 Task: Open Card Social Media Campaign Execution in Board Content Marketing Strategies to Workspace Copywriting and Editing and add a team member Softage.1@softage.net, a label Orange, a checklist Machine Learning, an attachment from Trello, a color Orange and finally, add a card description 'Brainstorm new marketing campaign ideas' and a comment 'This task requires us to be proactive and take ownership of our work, ensuring that we are making progress towards our goals.'. Add a start date 'Jan 01, 1900' with a due date 'Jan 08, 1900'
Action: Mouse moved to (280, 160)
Screenshot: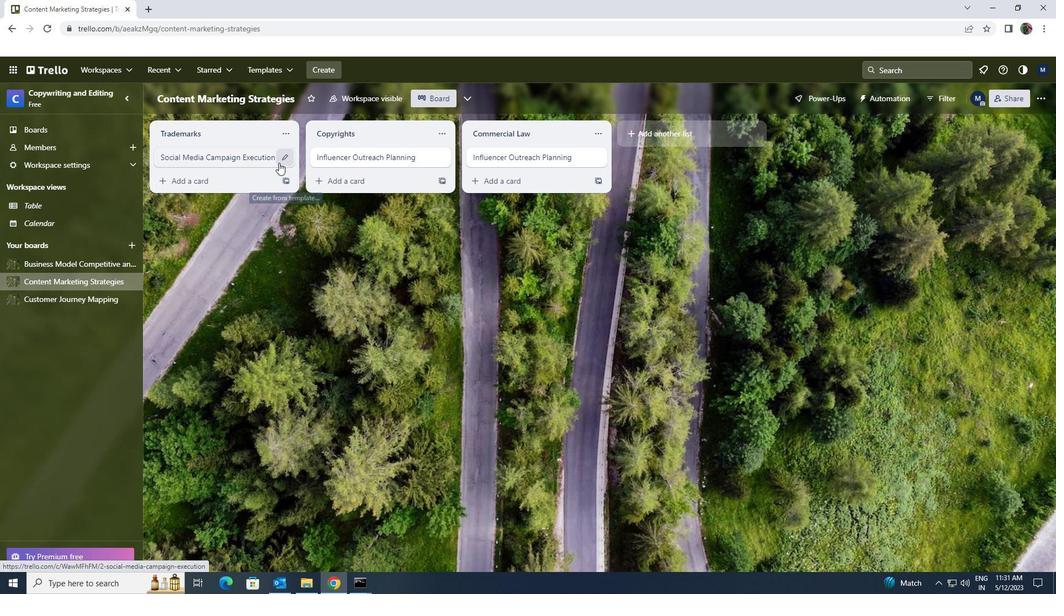 
Action: Mouse pressed left at (280, 160)
Screenshot: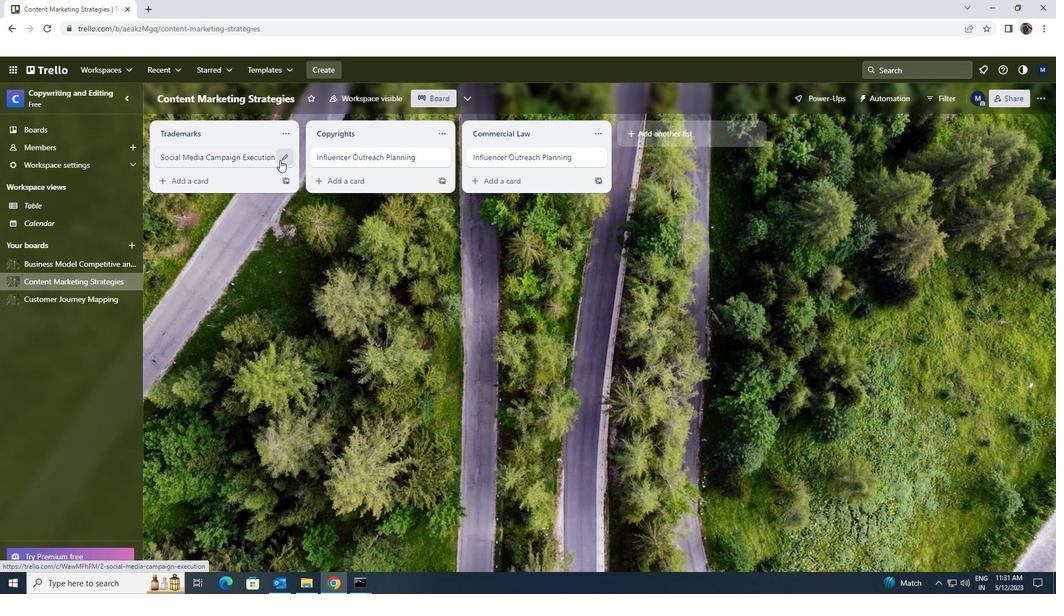 
Action: Mouse moved to (332, 158)
Screenshot: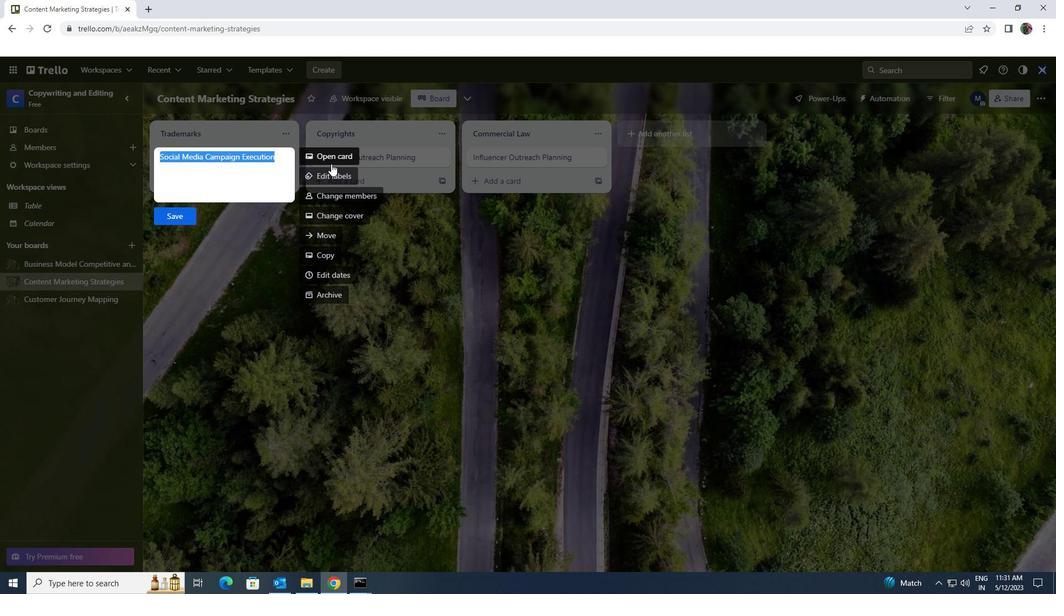 
Action: Mouse pressed left at (332, 158)
Screenshot: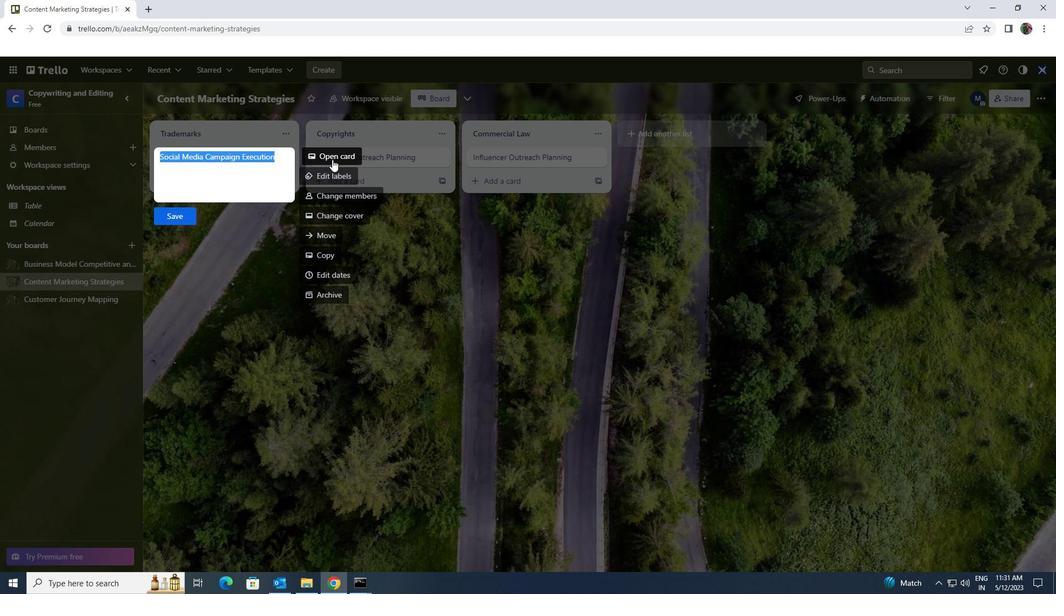 
Action: Mouse moved to (332, 156)
Screenshot: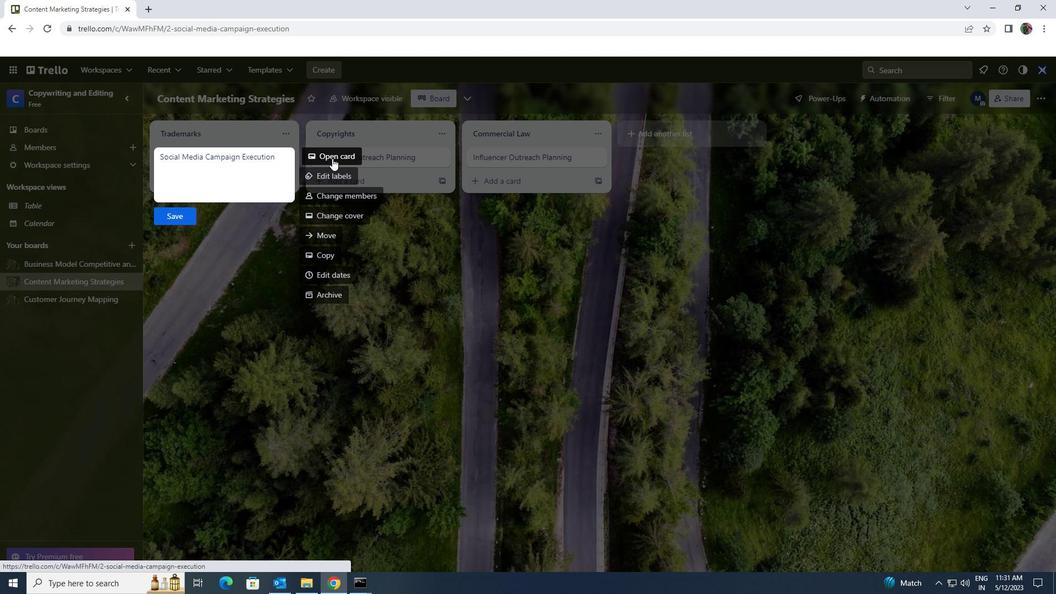 
Action: Mouse pressed left at (332, 156)
Screenshot: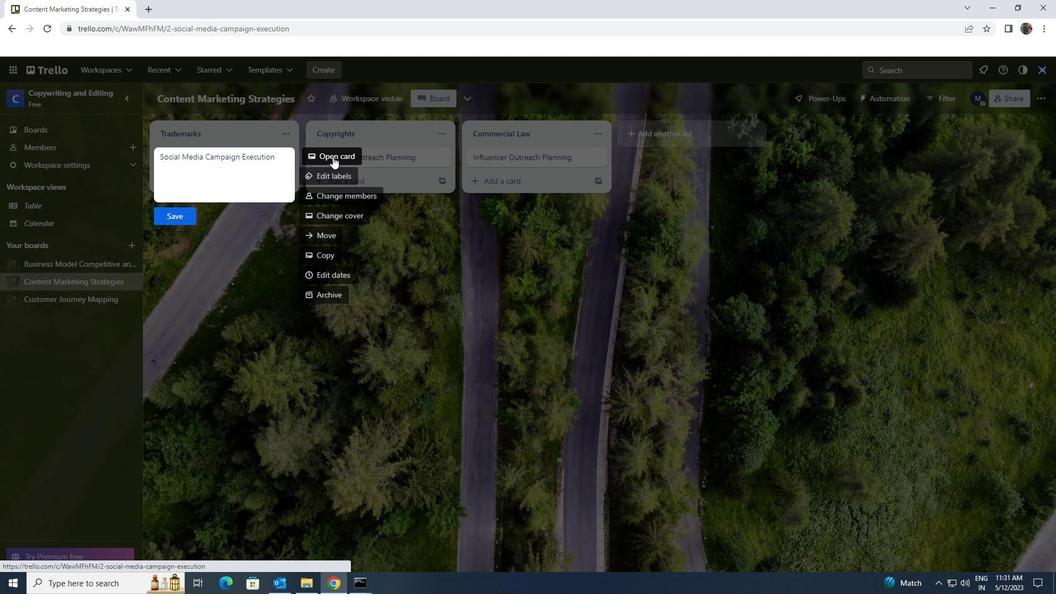 
Action: Mouse moved to (697, 151)
Screenshot: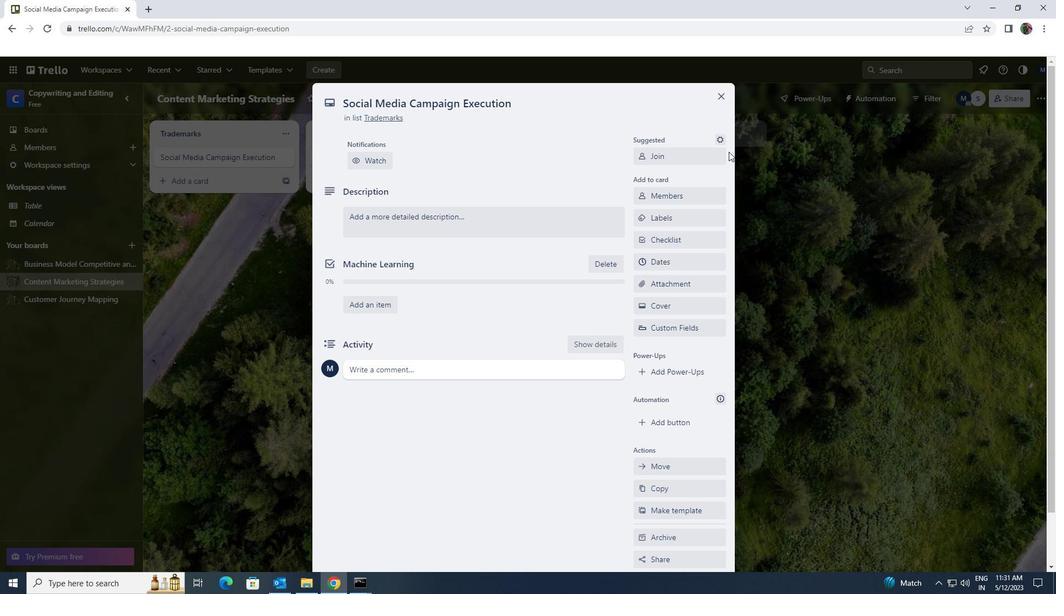 
Action: Mouse pressed left at (697, 151)
Screenshot: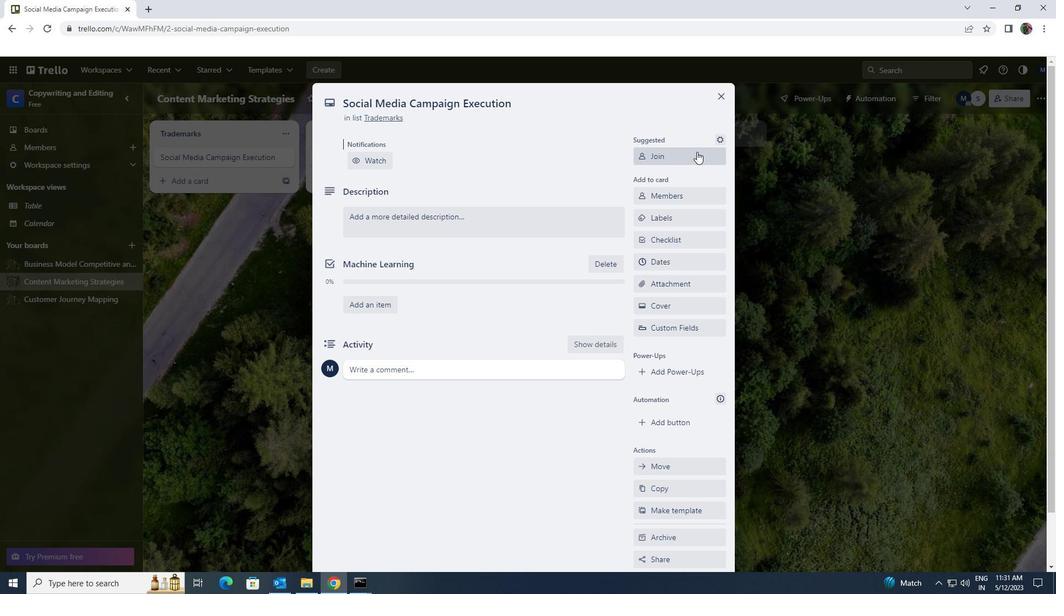 
Action: Mouse moved to (695, 155)
Screenshot: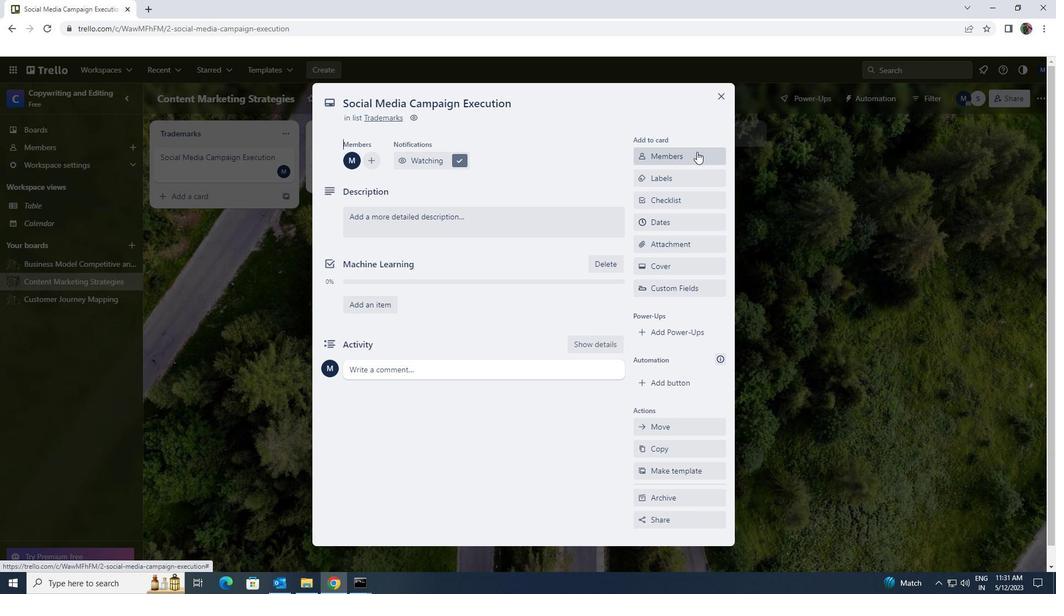 
Action: Mouse pressed left at (695, 155)
Screenshot: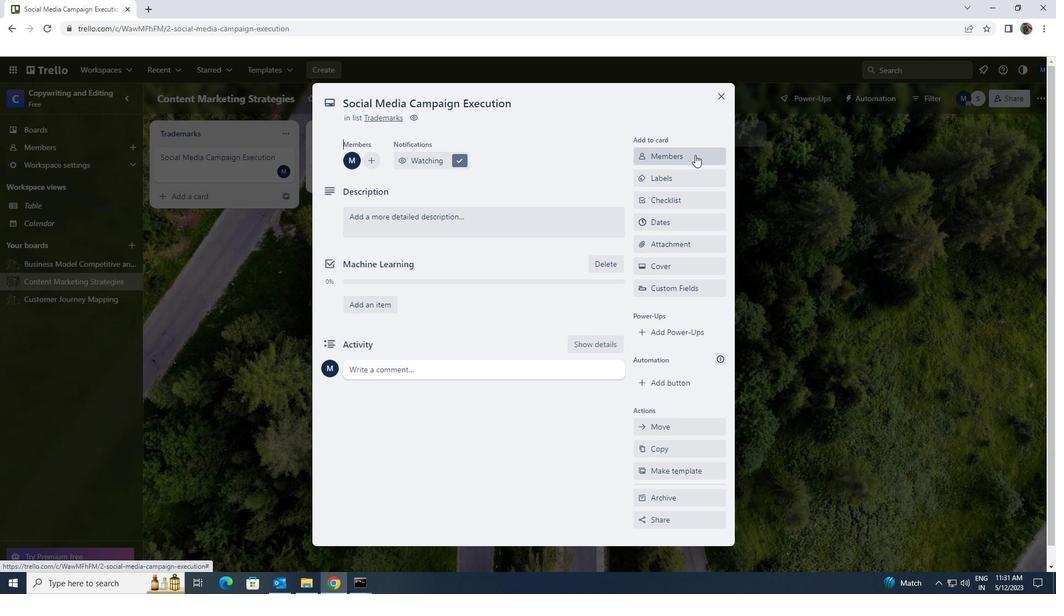 
Action: Key pressed softage.1<Key.shift>@SOFTAGE.NET
Screenshot: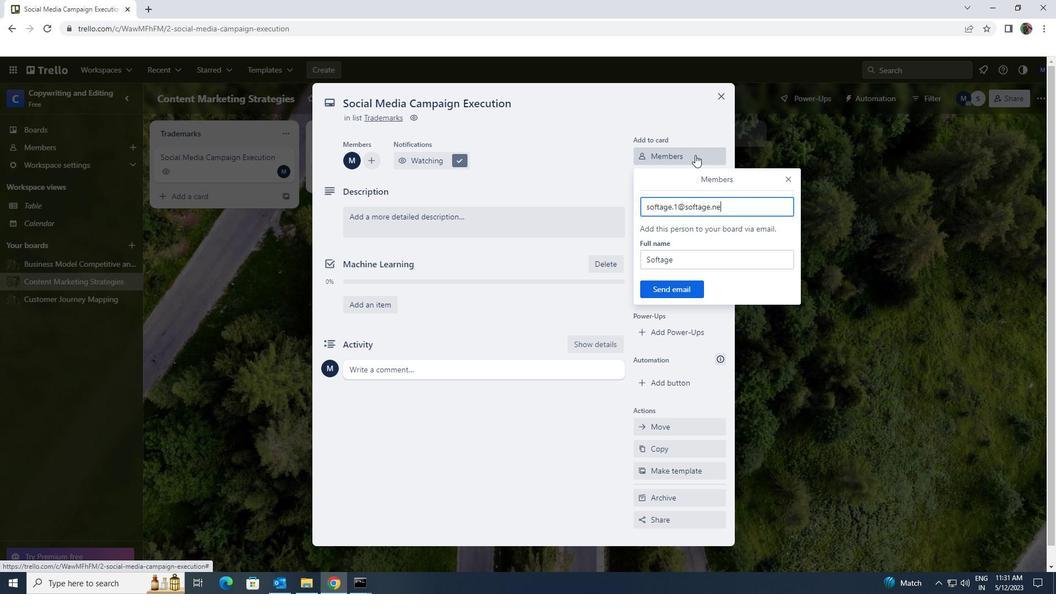 
Action: Mouse moved to (684, 289)
Screenshot: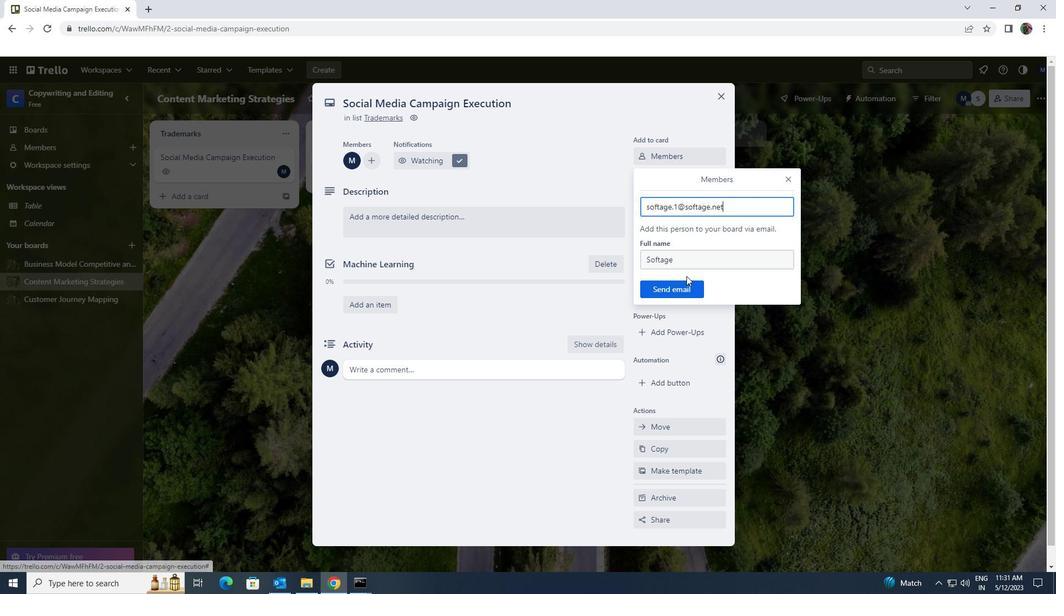 
Action: Mouse pressed left at (684, 289)
Screenshot: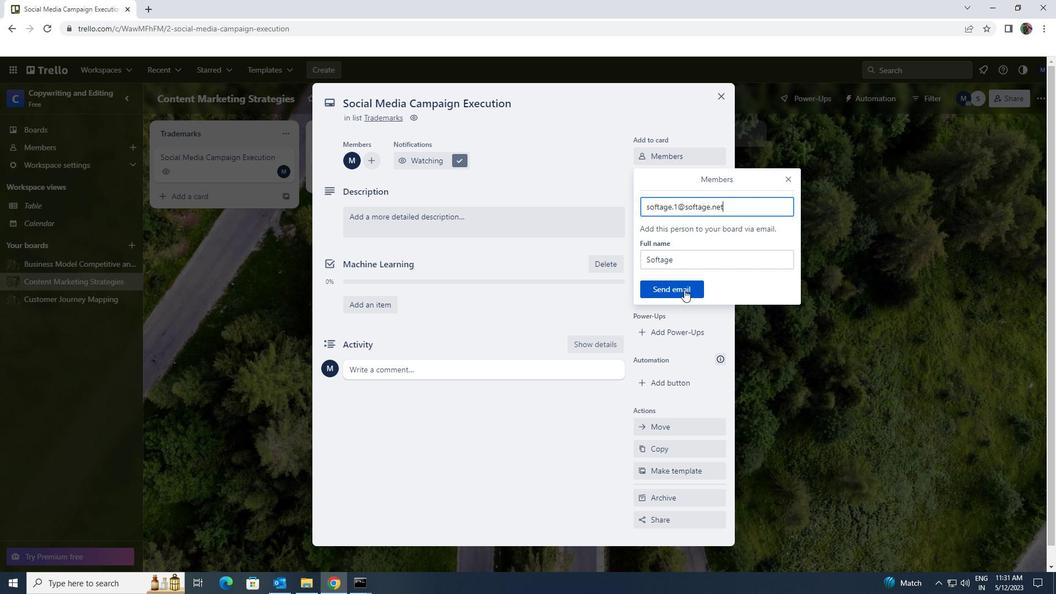
Action: Mouse moved to (693, 176)
Screenshot: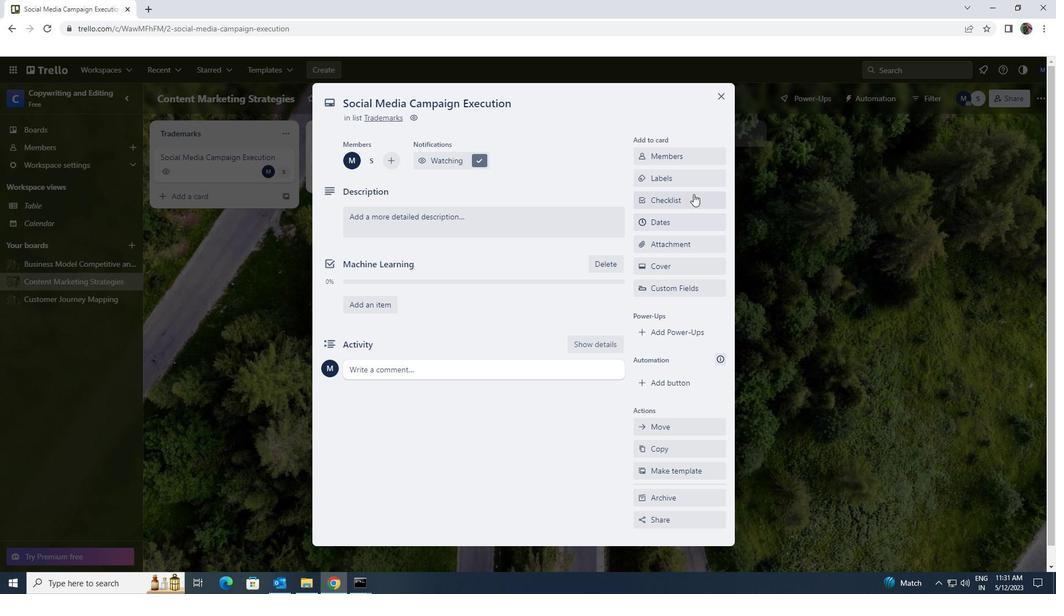 
Action: Mouse pressed left at (693, 176)
Screenshot: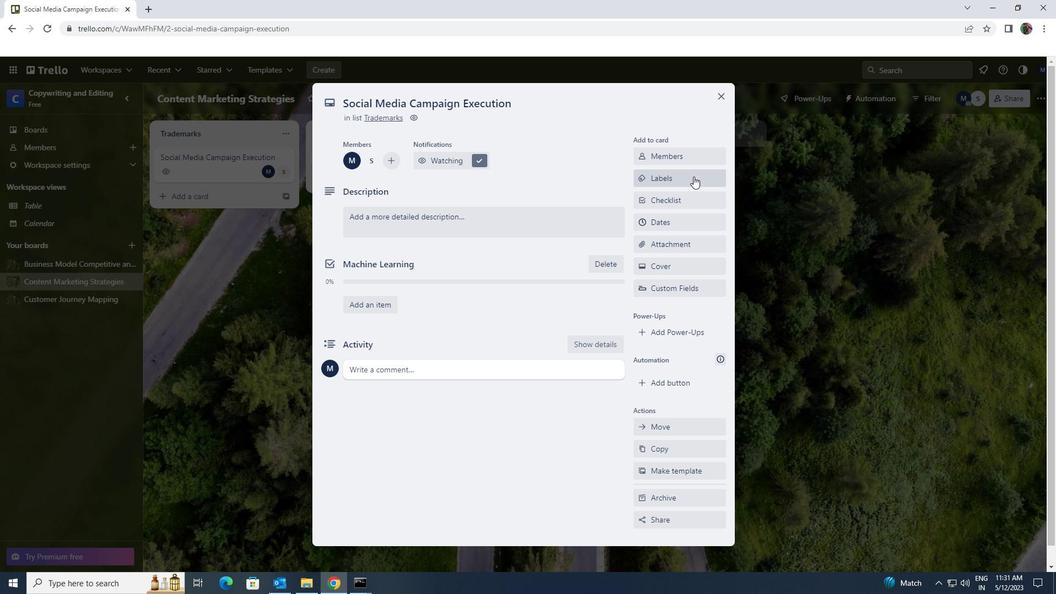 
Action: Mouse moved to (714, 395)
Screenshot: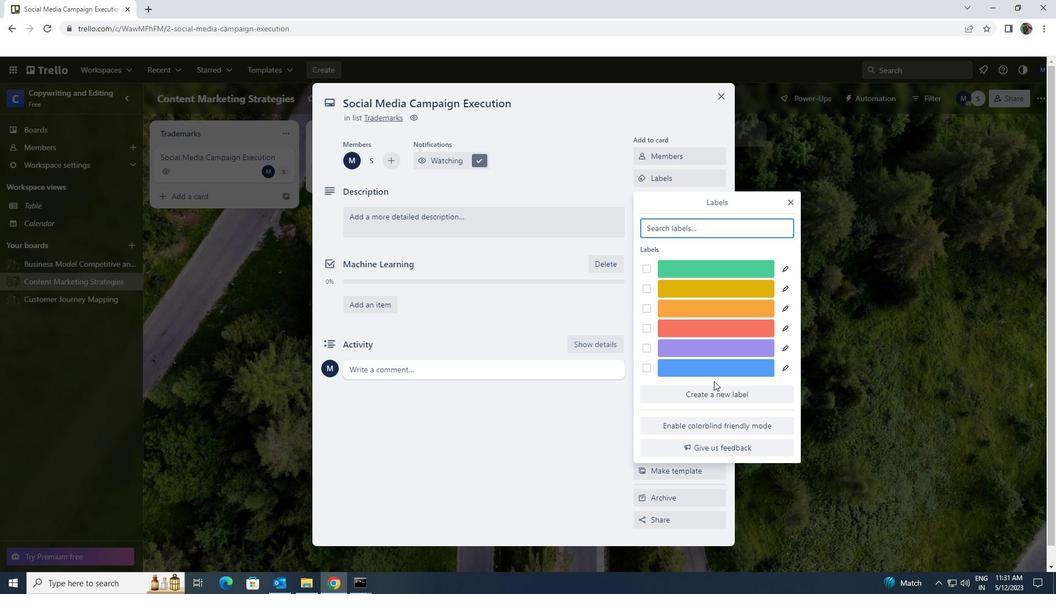 
Action: Mouse pressed left at (714, 395)
Screenshot: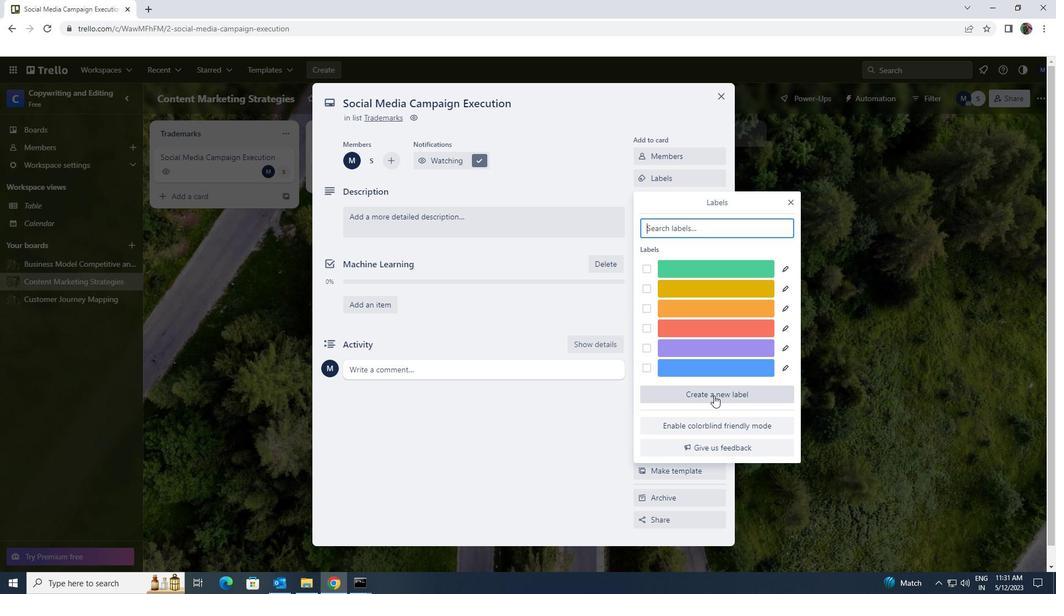 
Action: Mouse moved to (719, 358)
Screenshot: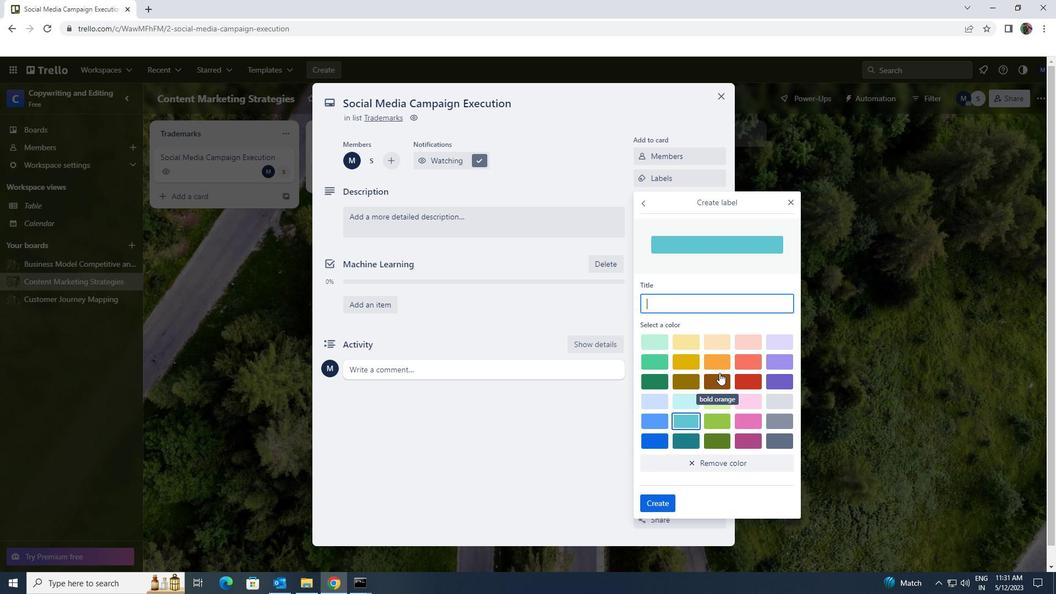 
Action: Mouse pressed left at (719, 358)
Screenshot: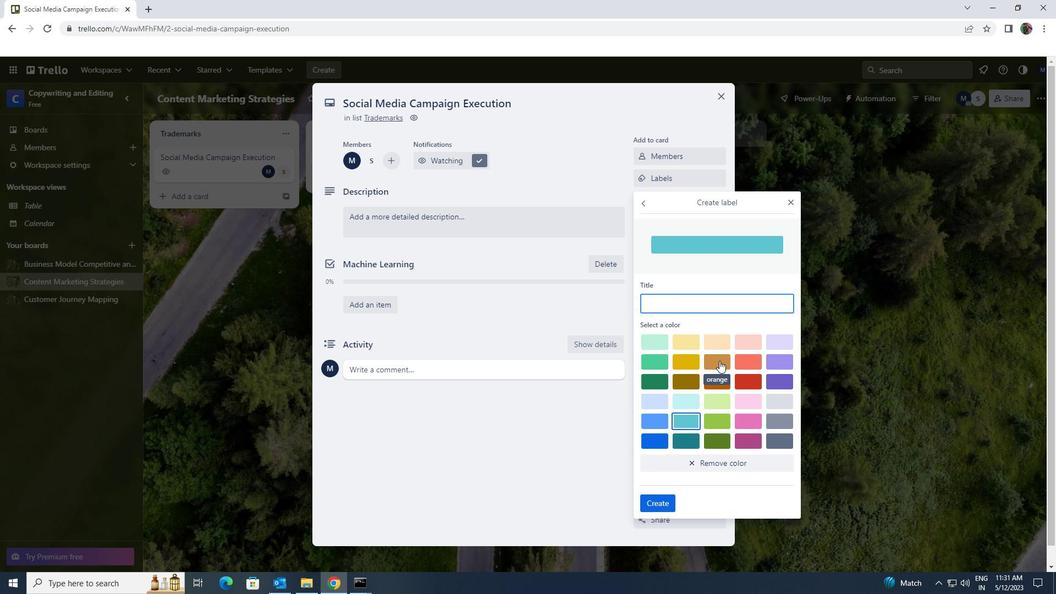 
Action: Mouse moved to (660, 501)
Screenshot: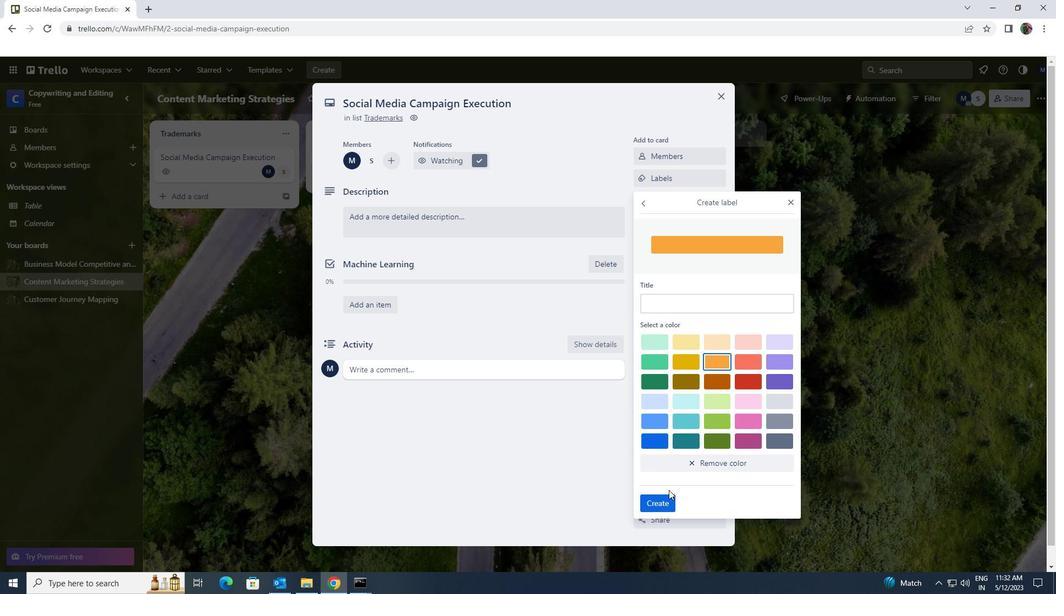 
Action: Mouse pressed left at (660, 501)
Screenshot: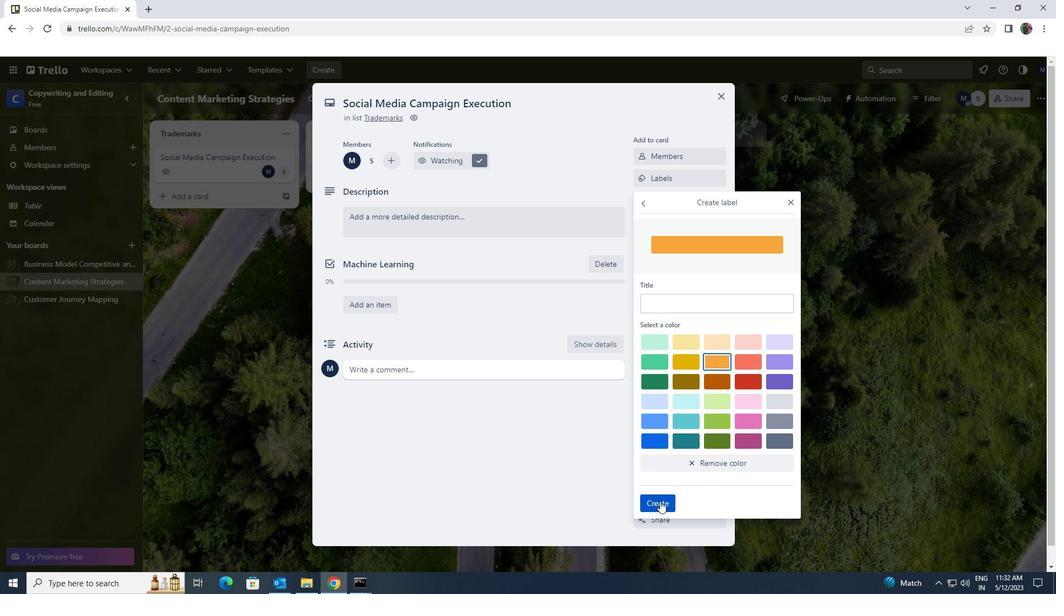 
Action: Mouse moved to (793, 201)
Screenshot: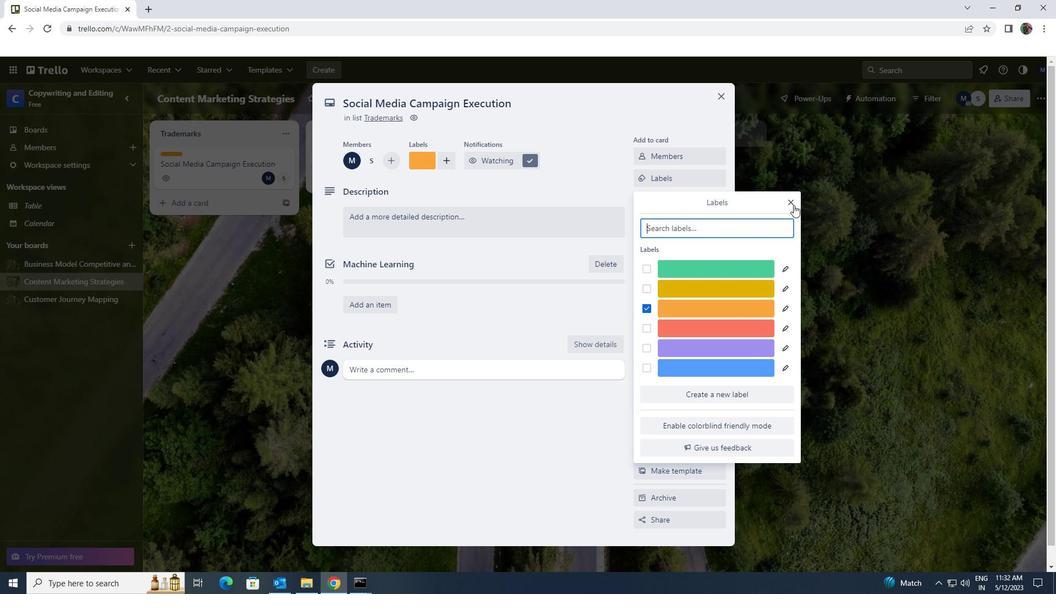 
Action: Mouse pressed left at (793, 201)
Screenshot: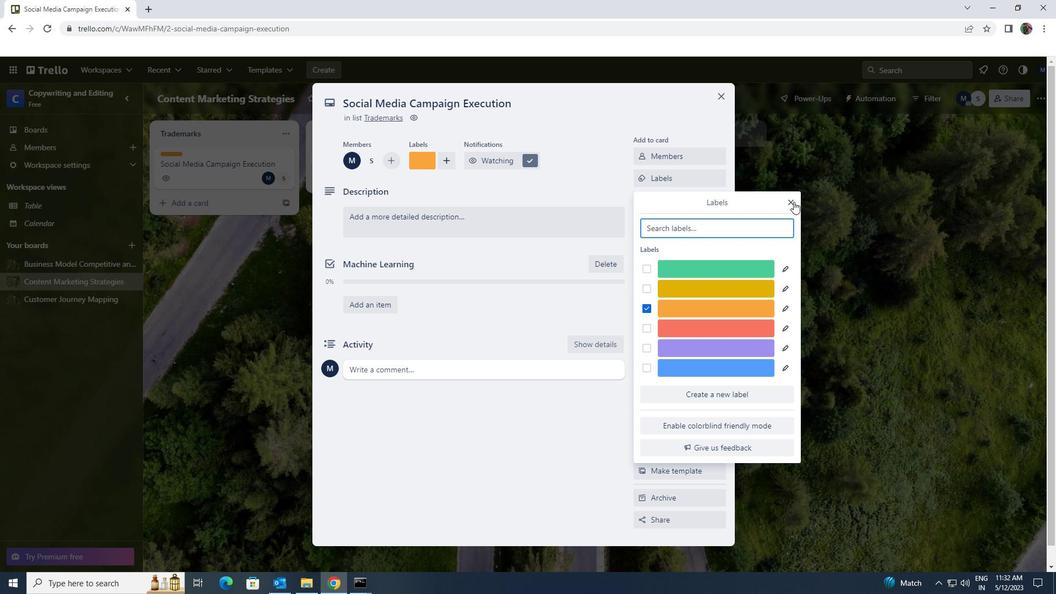 
Action: Mouse moved to (701, 195)
Screenshot: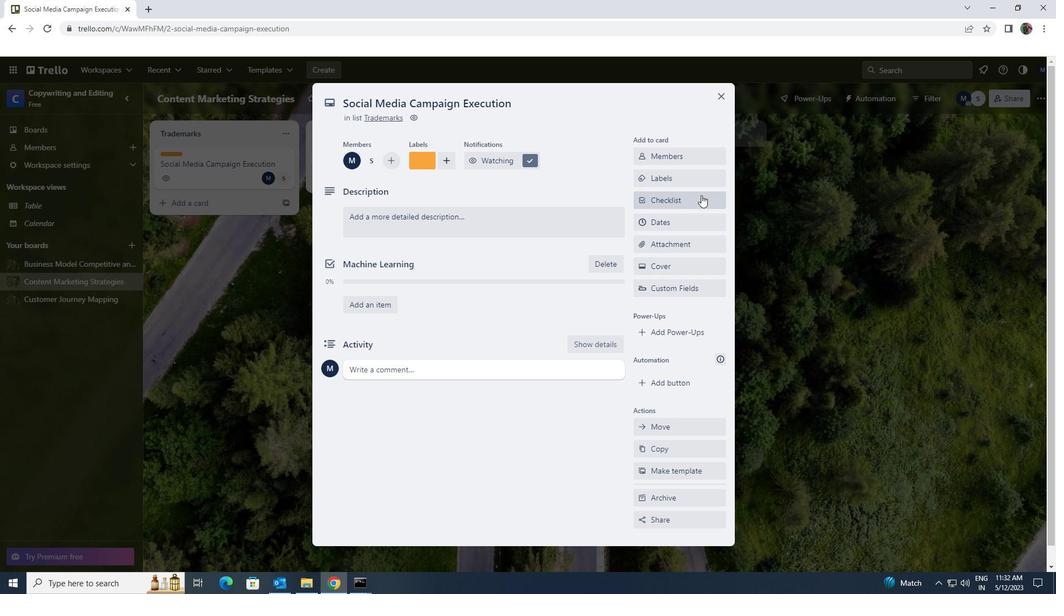 
Action: Mouse pressed left at (701, 195)
Screenshot: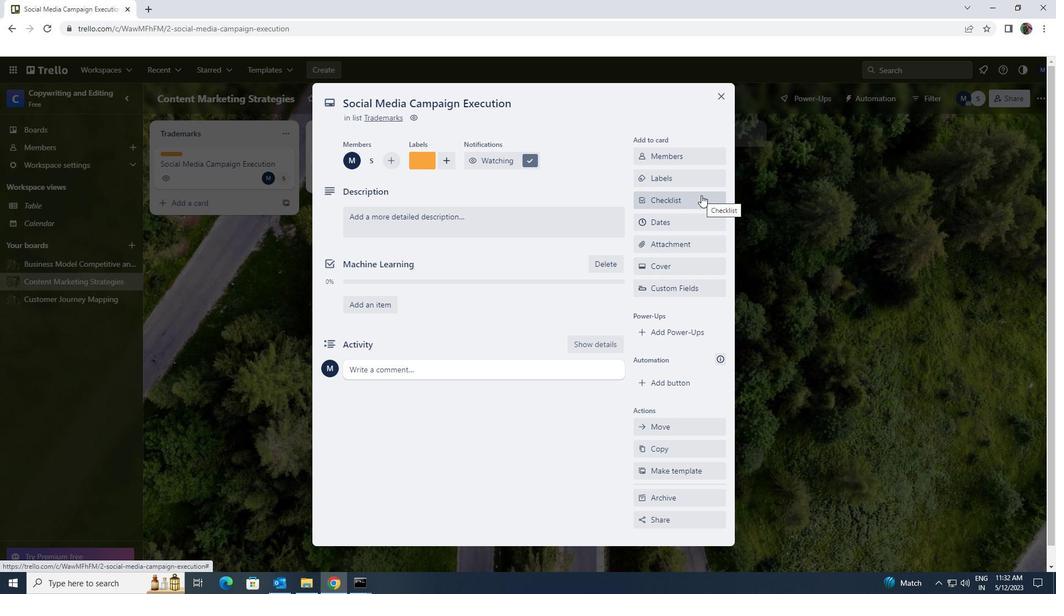 
Action: Key pressed <Key.shift>MACHINE<Key.space><Key.shift>LEARNING
Screenshot: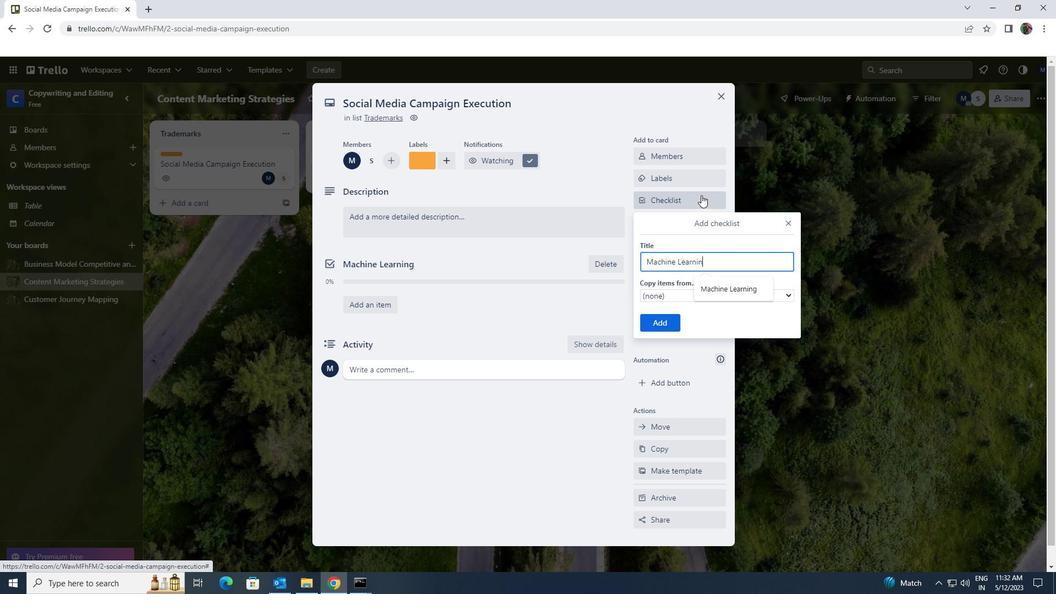 
Action: Mouse moved to (663, 321)
Screenshot: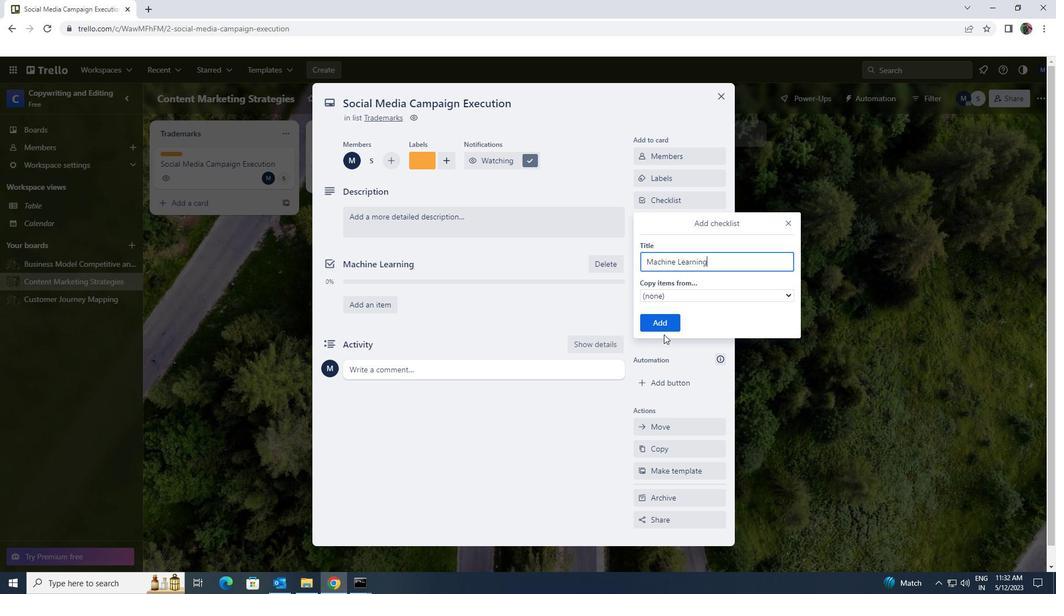 
Action: Mouse pressed left at (663, 321)
Screenshot: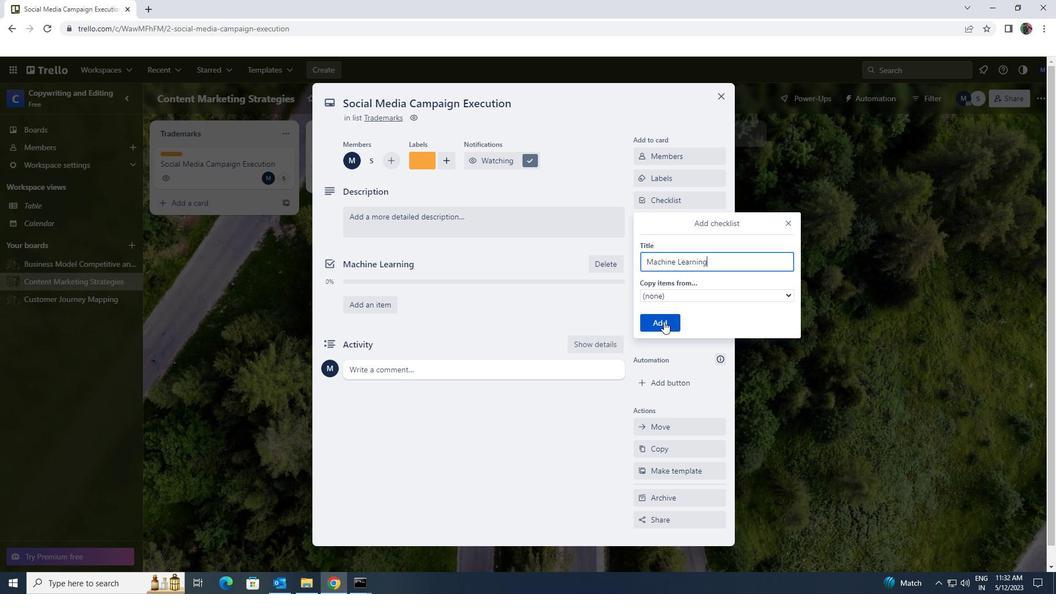 
Action: Mouse moved to (681, 244)
Screenshot: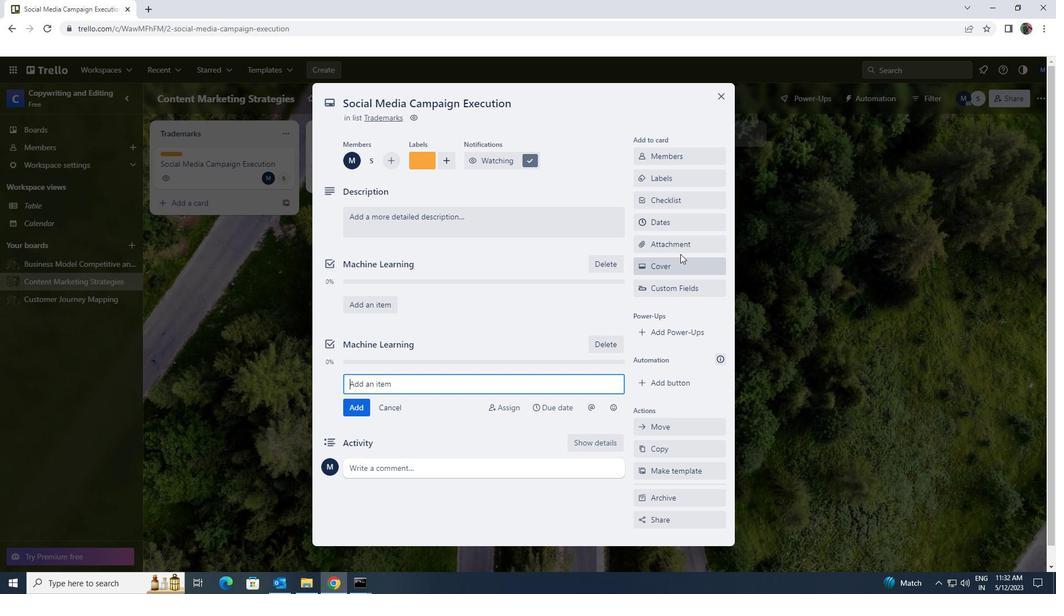 
Action: Mouse pressed left at (681, 244)
Screenshot: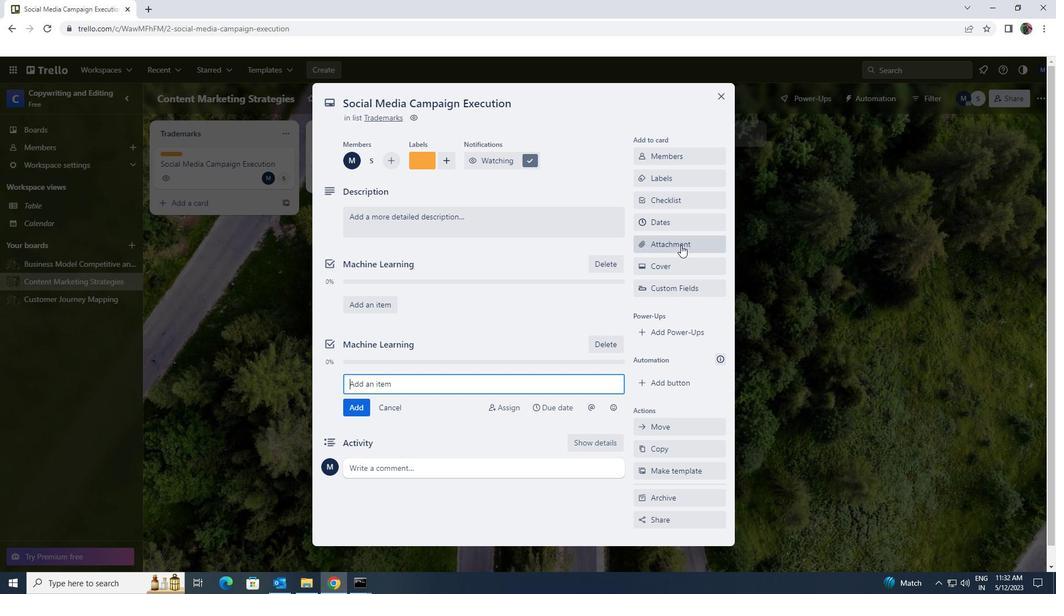 
Action: Mouse moved to (682, 307)
Screenshot: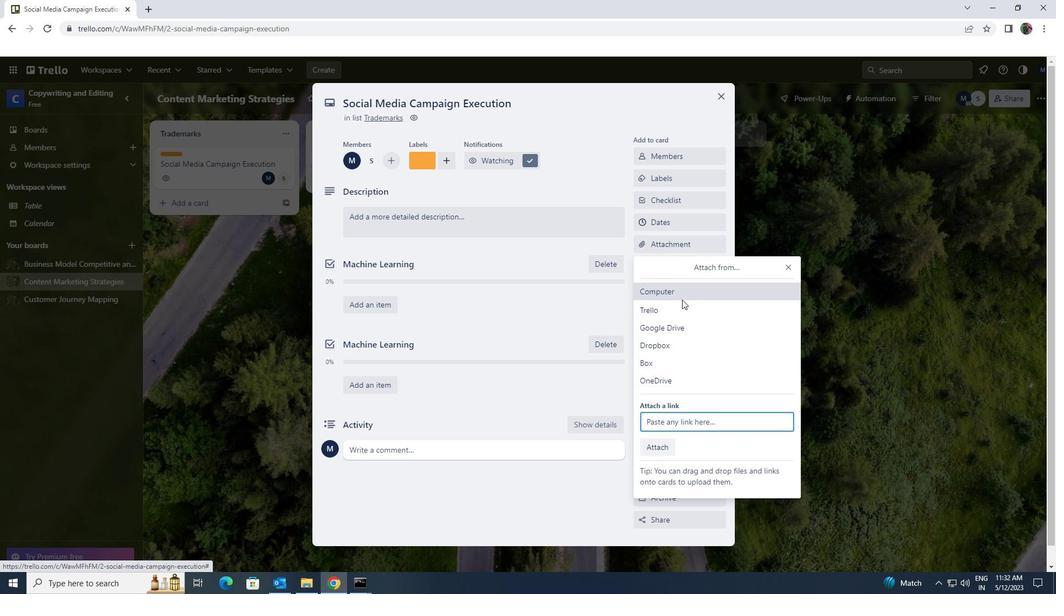
Action: Mouse pressed left at (682, 307)
Screenshot: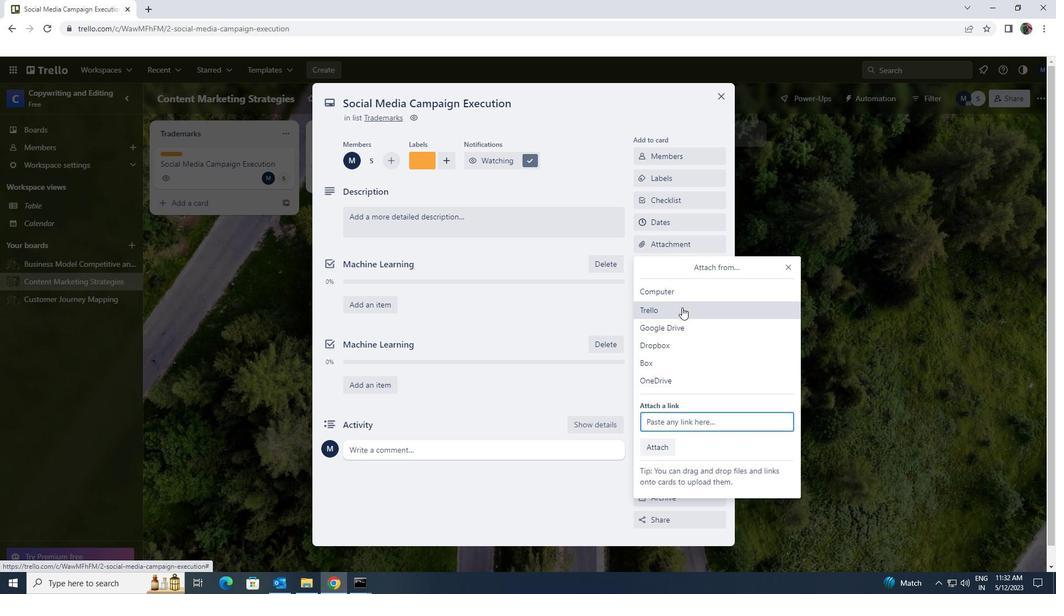 
Action: Mouse moved to (684, 259)
Screenshot: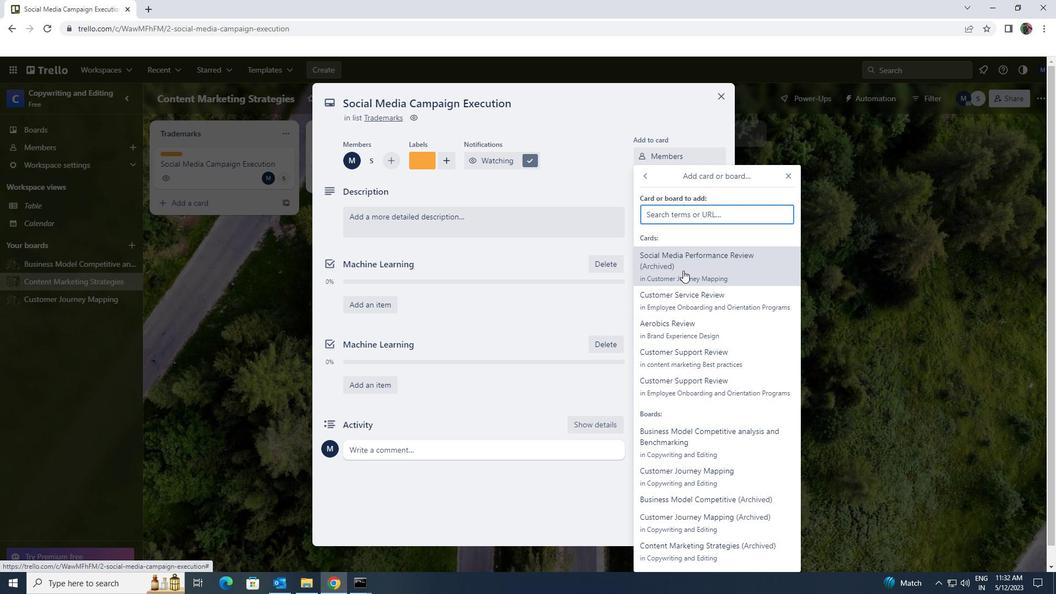 
Action: Mouse pressed left at (684, 259)
Screenshot: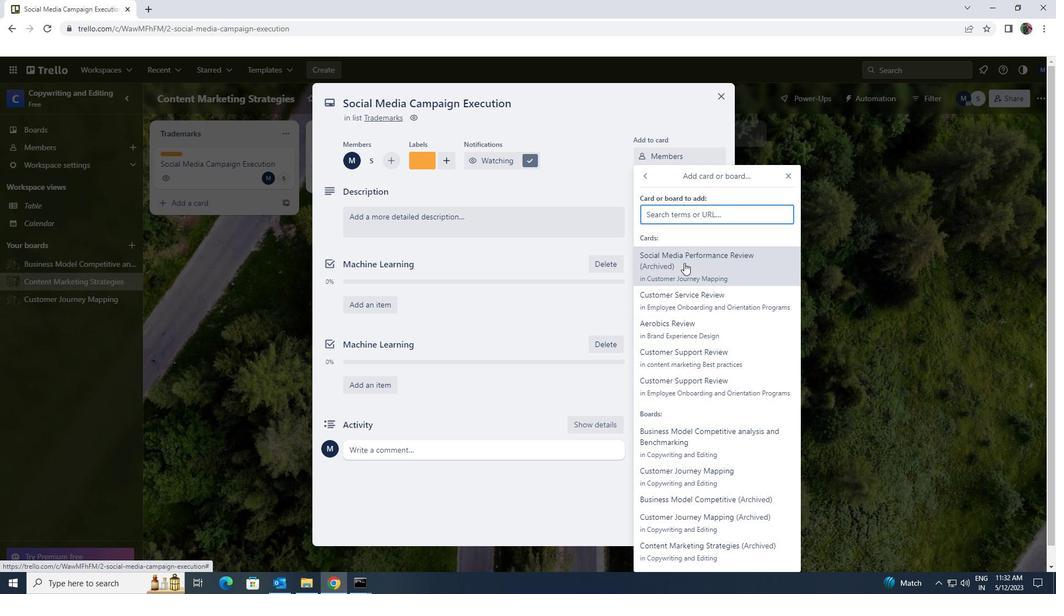 
Action: Mouse moved to (574, 232)
Screenshot: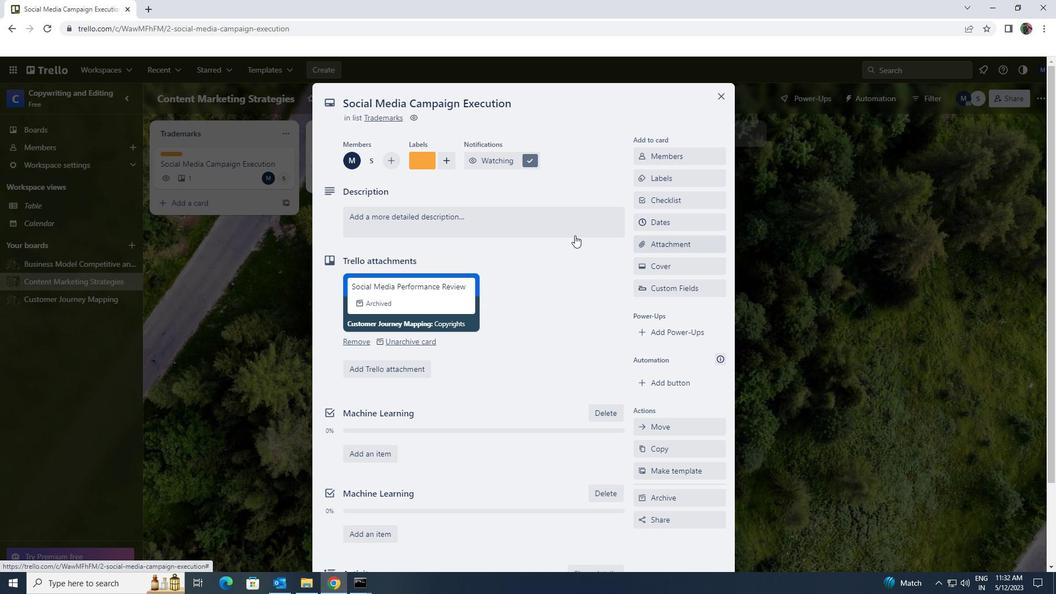 
Action: Mouse pressed left at (574, 232)
Screenshot: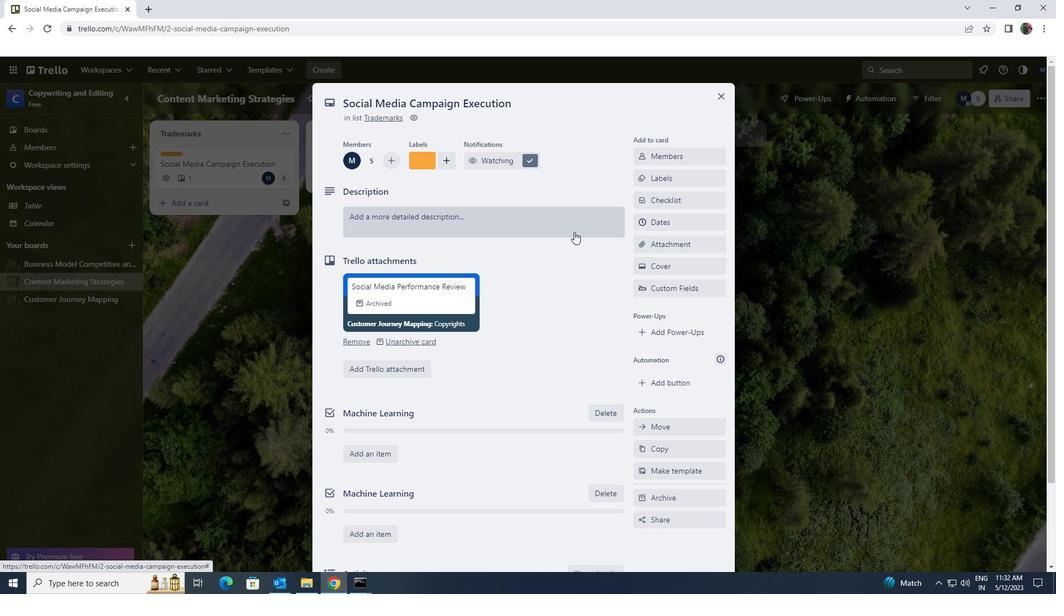 
Action: Key pressed <Key.shift><Key.shift><Key.shift><Key.shift><Key.shift><Key.shift><Key.shift><Key.shift><Key.shift><Key.shift><Key.shift><Key.shift><Key.shift><Key.shift><Key.shift><Key.shift><Key.shift><Key.shift><Key.shift><Key.shift><Key.shift><Key.shift><Key.shift><Key.shift><Key.shift><Key.shift><Key.shift><Key.shift><Key.shift><Key.shift><Key.shift><Key.shift><Key.shift><Key.shift><Key.shift><Key.shift><Key.shift><Key.shift><Key.shift><Key.shift><Key.shift><Key.shift><Key.shift>BRAINSTROM<Key.space>NEW<Key.space><Key.backspace><Key.backspace><Key.backspace><Key.backspace><Key.backspace><Key.backspace><Key.backspace><Key.backspace>ORM<Key.space>NEW<Key.space>A<Key.backspace>MEA<Key.backspace><Key.backspace>AE<Key.backspace>RKETING<Key.space>CAMPAIGN<Key.space>IDEAS<Key.space>
Screenshot: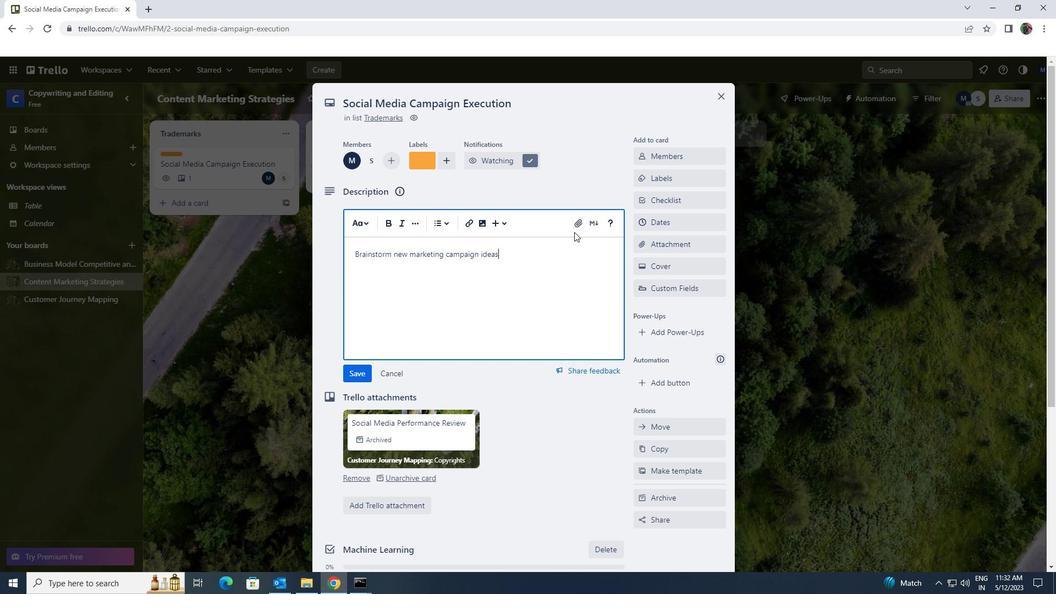 
Action: Mouse moved to (355, 375)
Screenshot: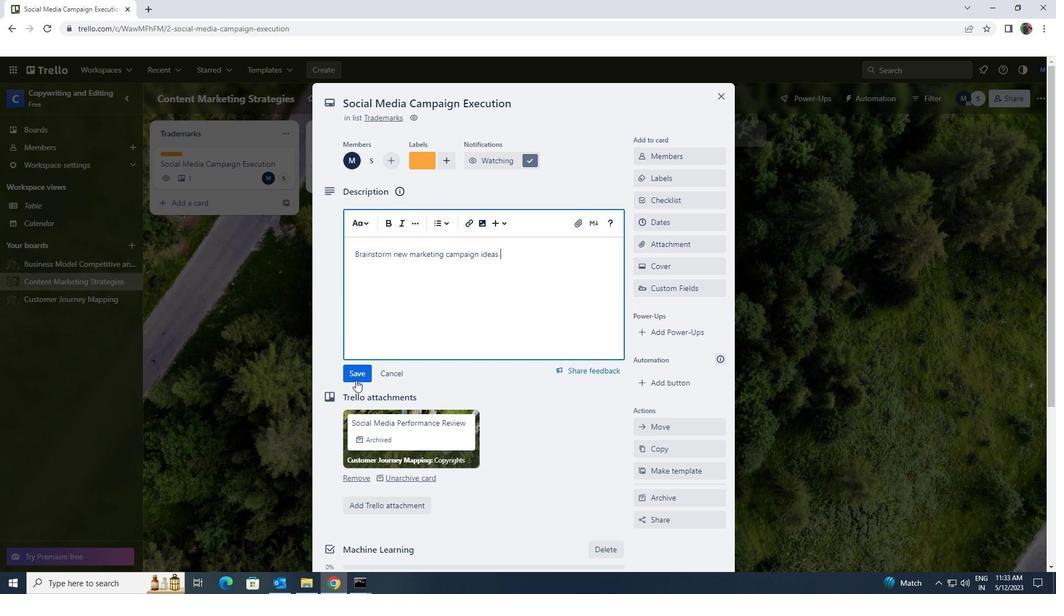 
Action: Mouse pressed left at (355, 375)
Screenshot: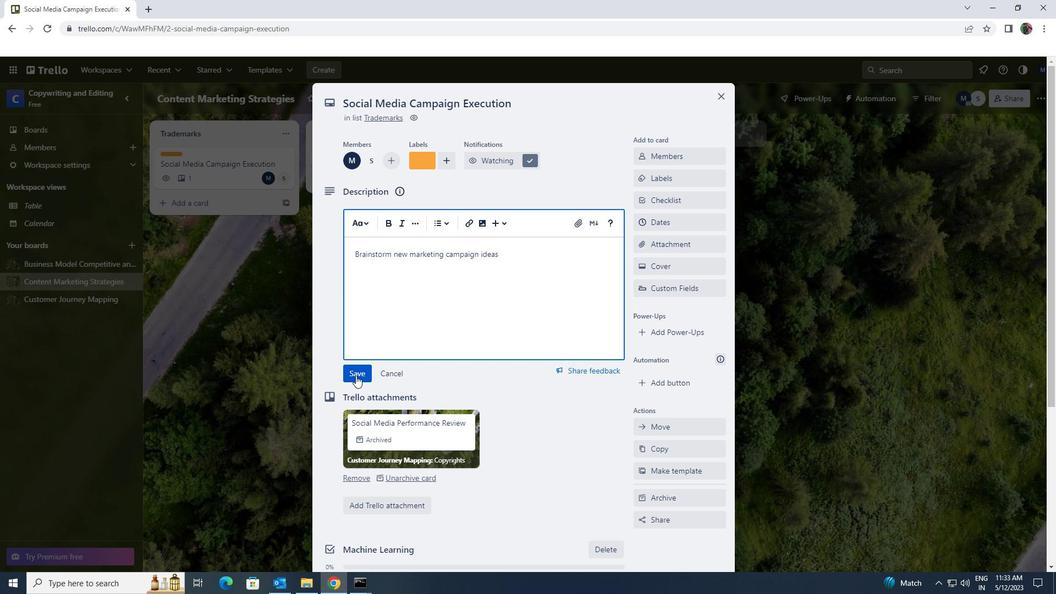 
Action: Mouse moved to (397, 369)
Screenshot: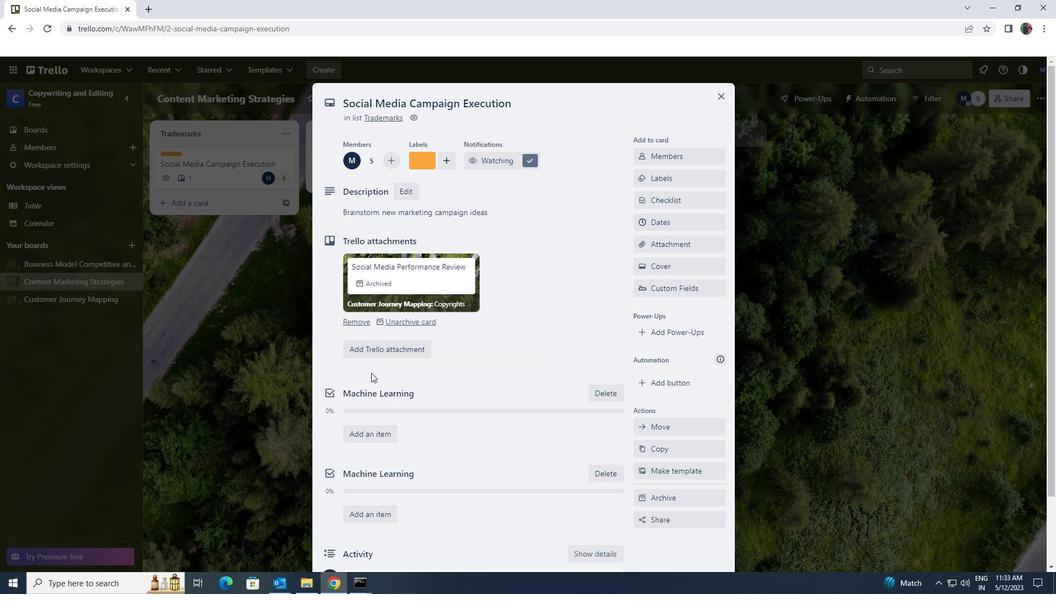 
Action: Mouse scrolled (397, 368) with delta (0, 0)
Screenshot: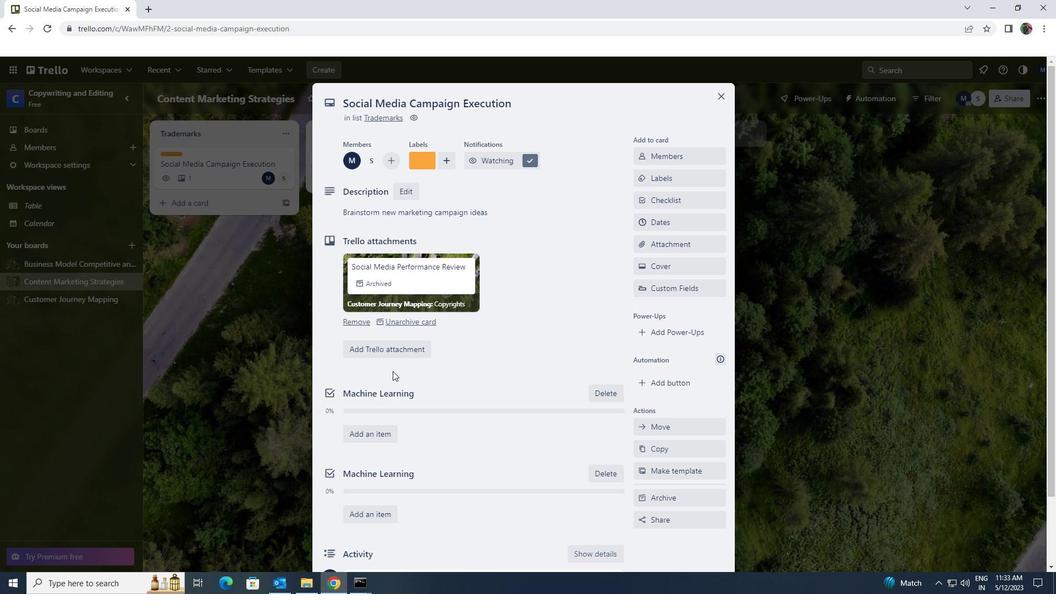 
Action: Mouse scrolled (397, 368) with delta (0, 0)
Screenshot: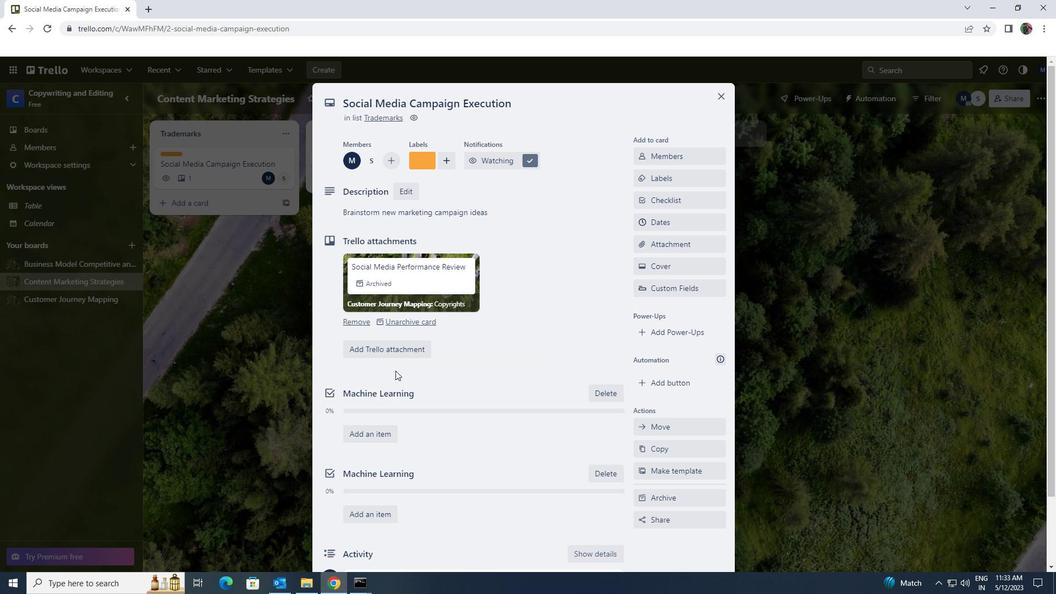 
Action: Mouse scrolled (397, 368) with delta (0, 0)
Screenshot: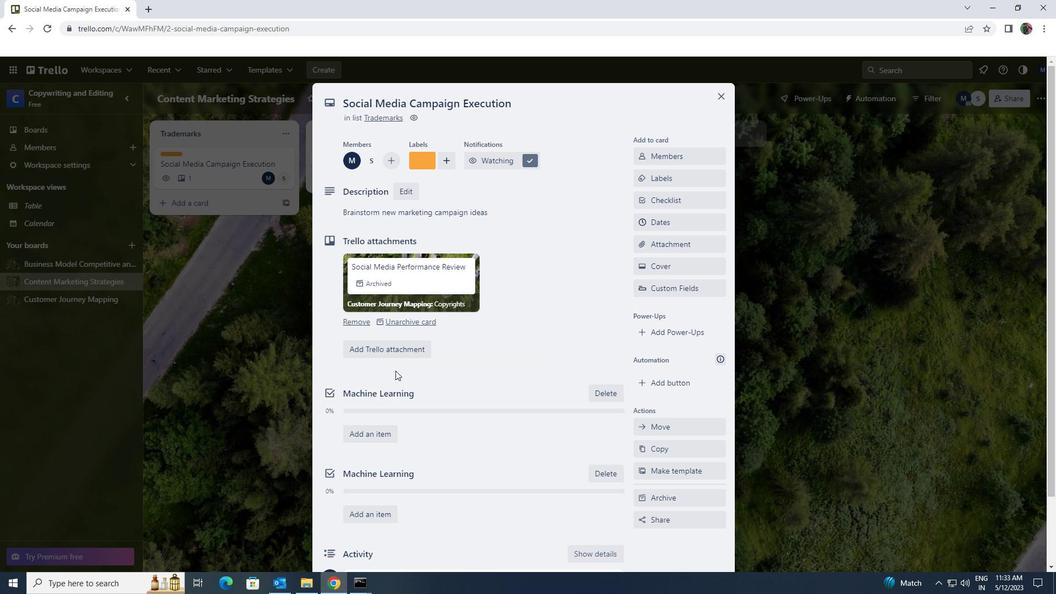 
Action: Mouse moved to (399, 367)
Screenshot: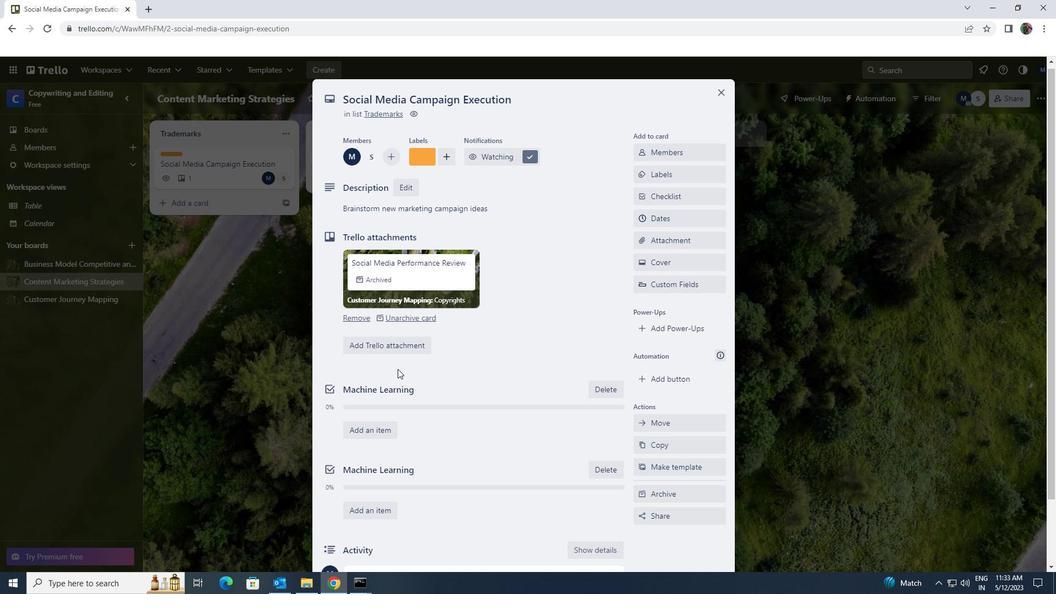 
Action: Mouse scrolled (399, 366) with delta (0, 0)
Screenshot: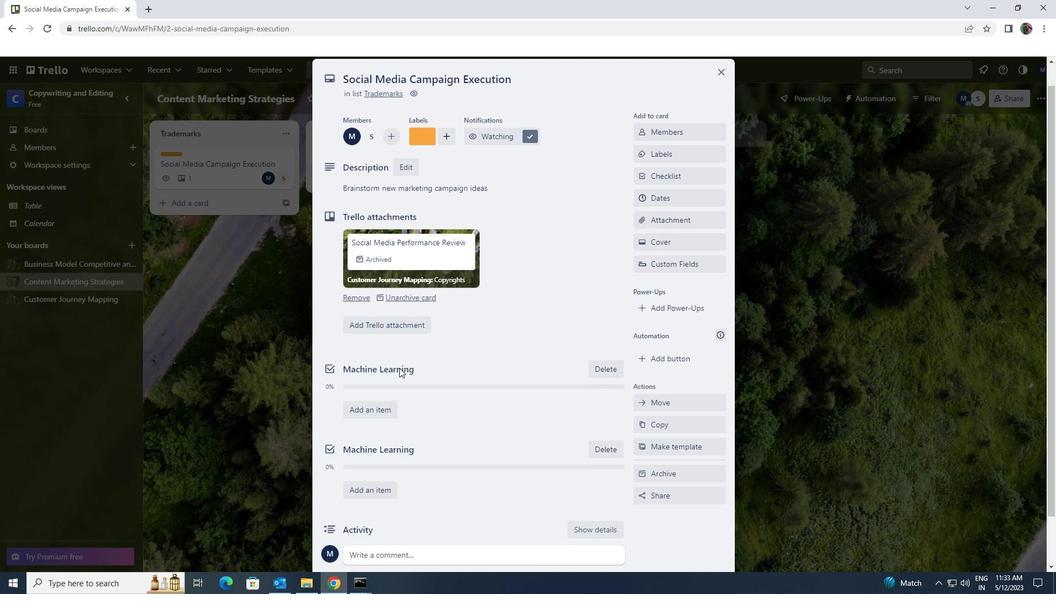 
Action: Mouse scrolled (399, 366) with delta (0, 0)
Screenshot: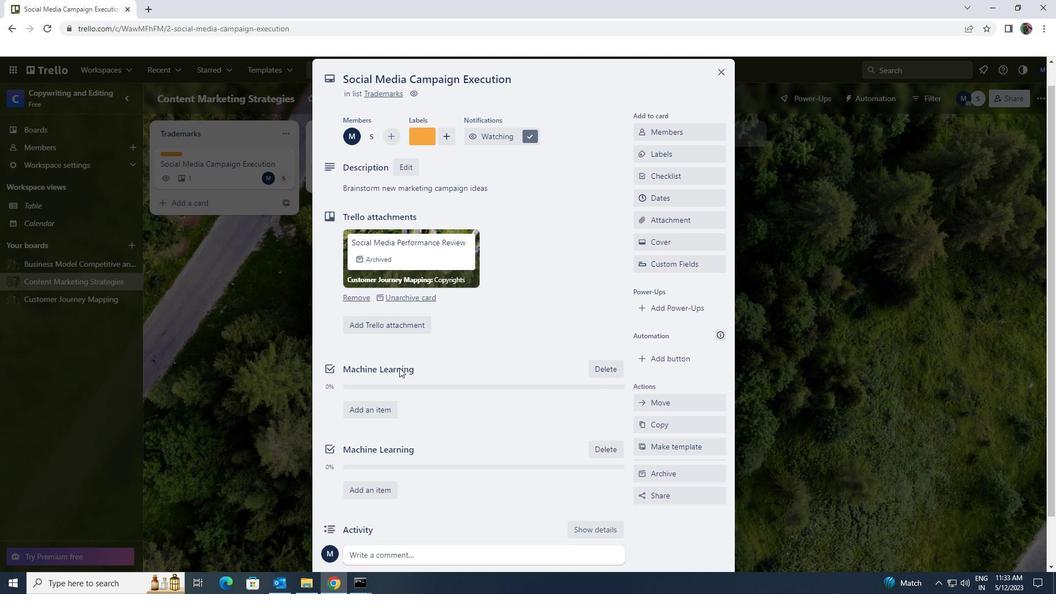 
Action: Mouse moved to (429, 504)
Screenshot: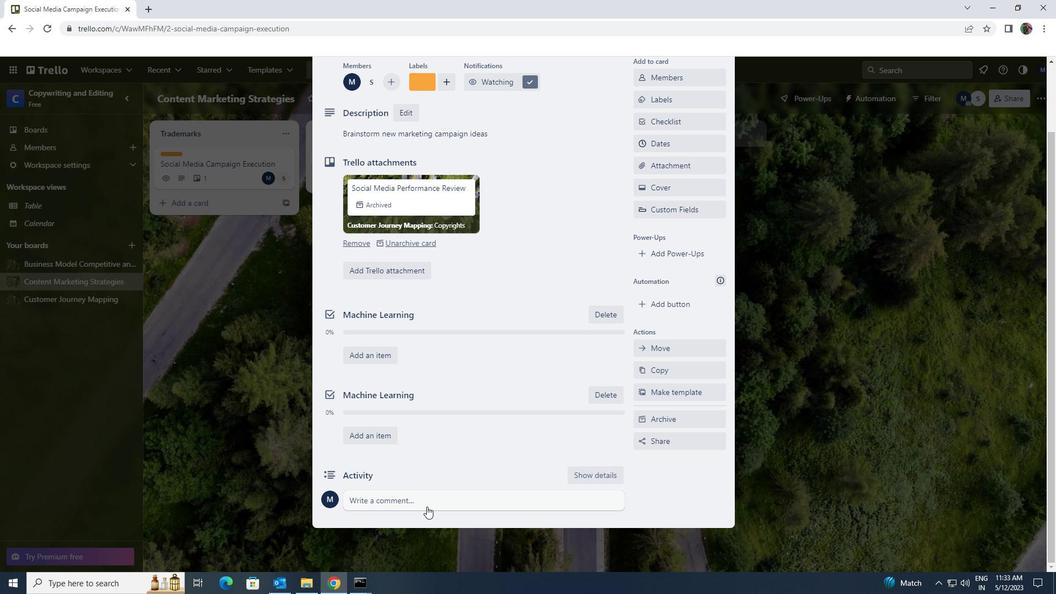 
Action: Mouse pressed left at (429, 504)
Screenshot: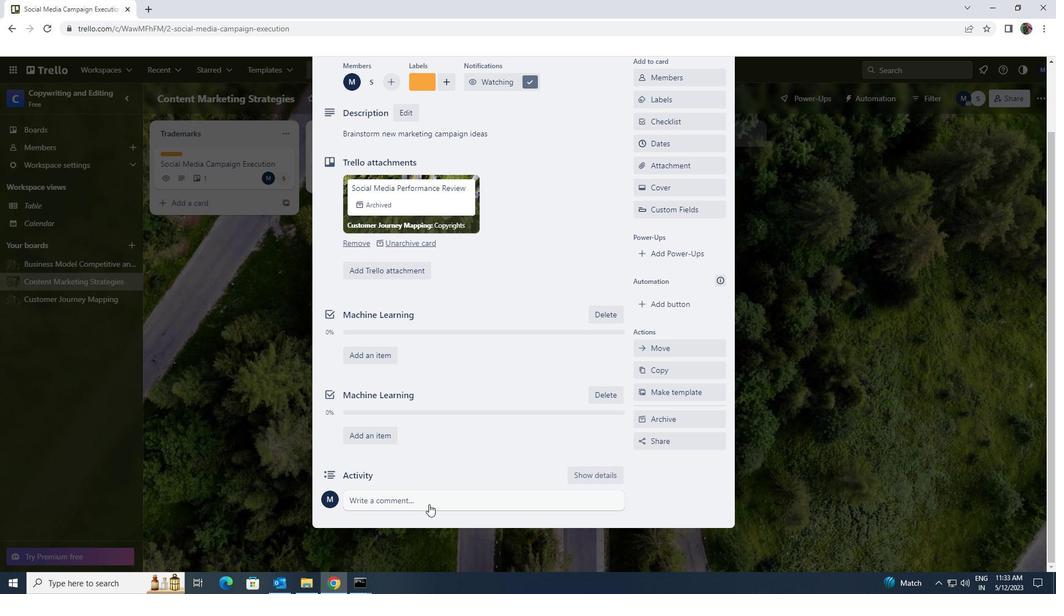 
Action: Mouse moved to (430, 500)
Screenshot: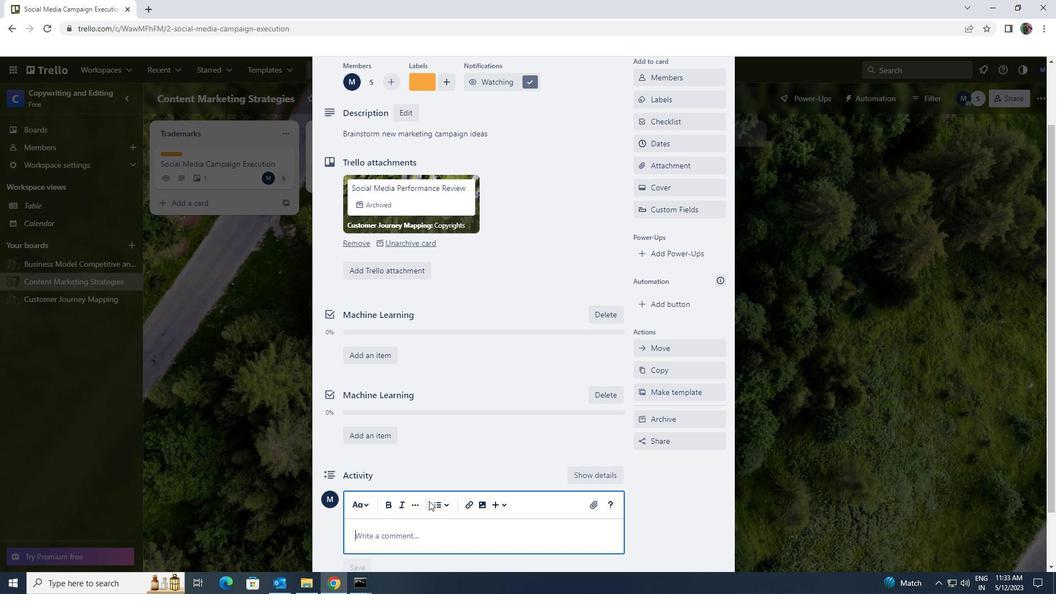 
Action: Key pressed <Key.shift>THIS<Key.space><Key.shift>TASK<Key.space>E<Key.backspace>REQUEST<Key.space>US<Key.space>TO<Key.space>BE<Key.space><Key.shift>PROACTIVE<Key.space>AND<Key.space>TAKE<Key.space>OWNERSHIP<Key.space>OF<Key.space>OUR<Key.space>WP<Key.backspace>ORK<Key.space>ENSURING<Key.space>THAT<Key.space>WE<Key.space>ARE<Key.space>MAKING<Key.space>PROGRESS<Key.space><Key.shift>TOWARDS<Key.space>OUR<Key.space>GOALS.
Screenshot: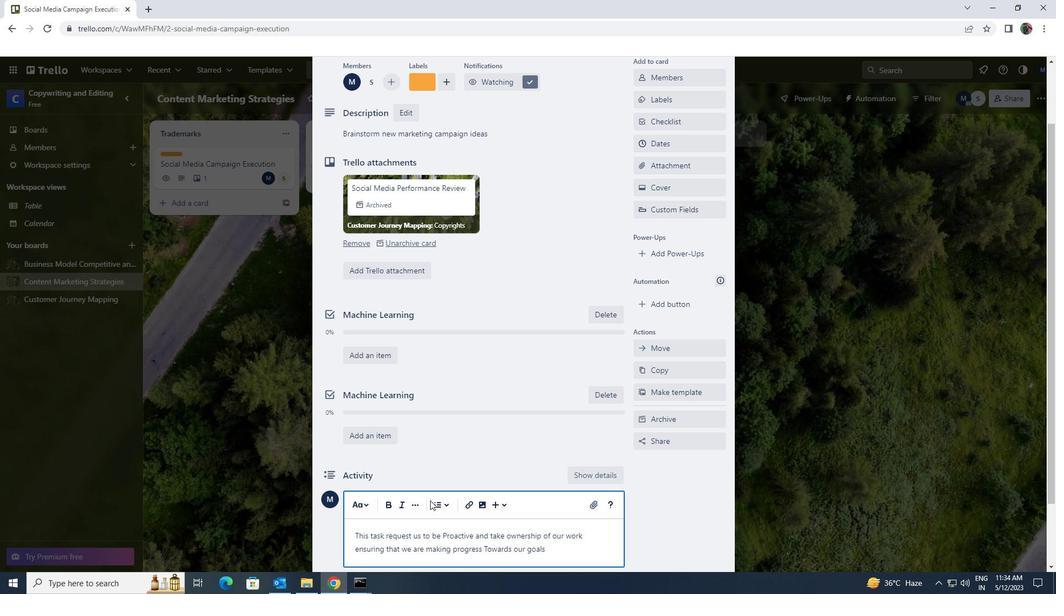 
Action: Mouse moved to (490, 473)
Screenshot: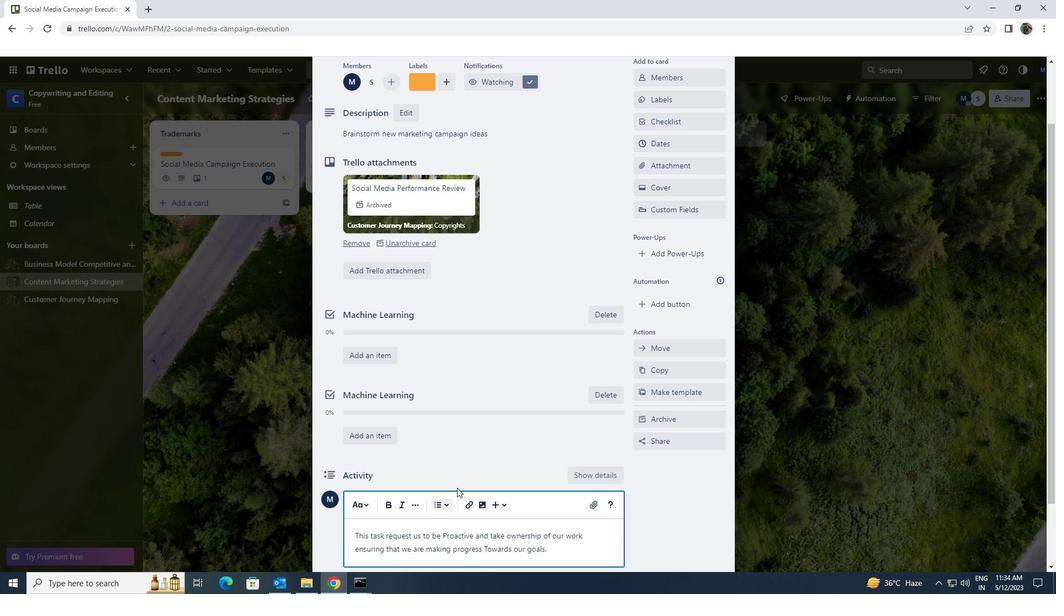 
Action: Mouse scrolled (490, 472) with delta (0, 0)
Screenshot: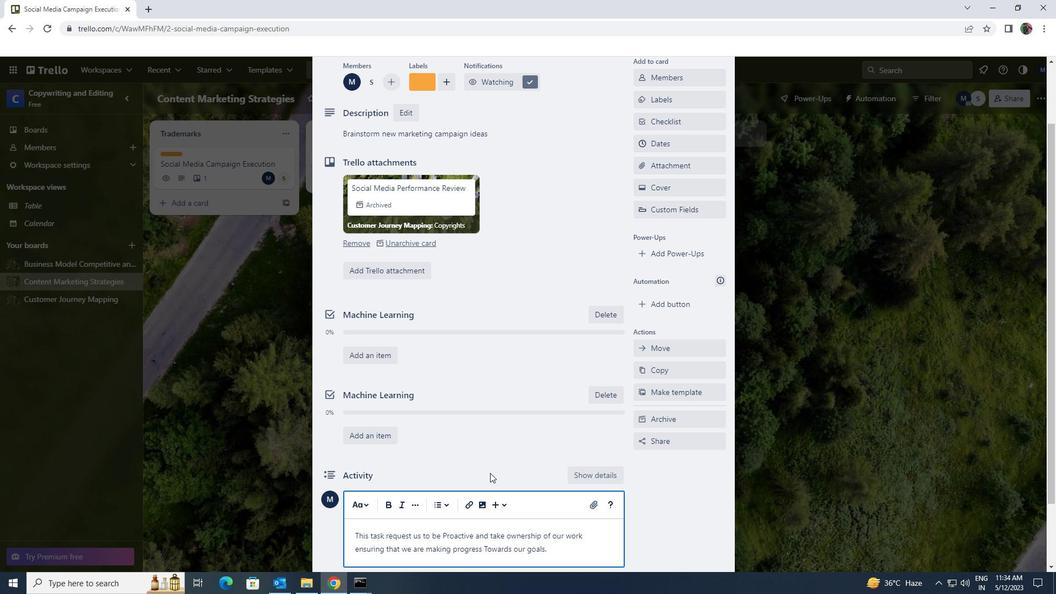 
Action: Mouse scrolled (490, 472) with delta (0, 0)
Screenshot: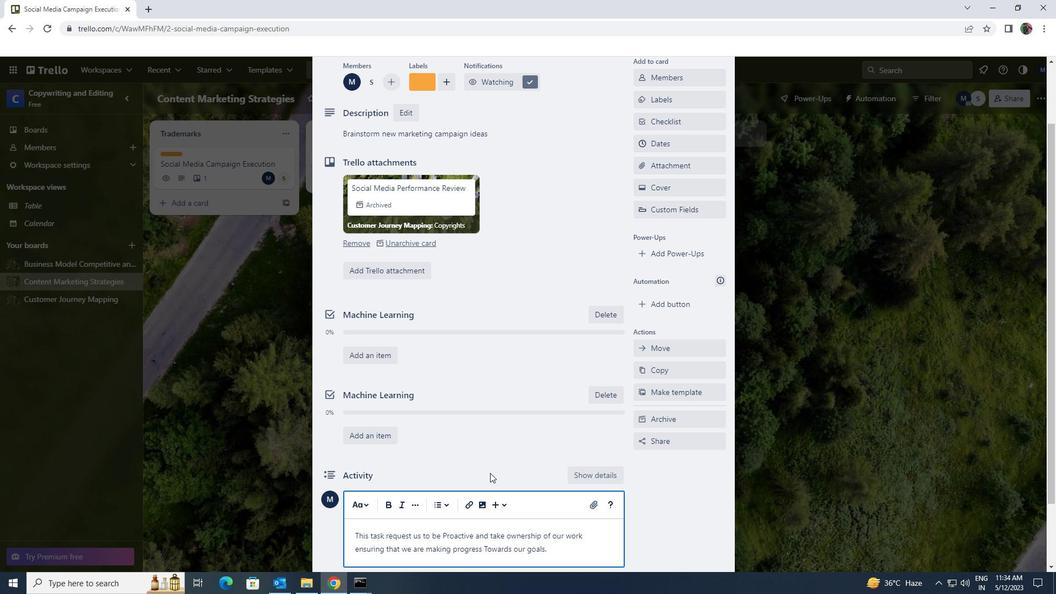 
Action: Mouse scrolled (490, 472) with delta (0, 0)
Screenshot: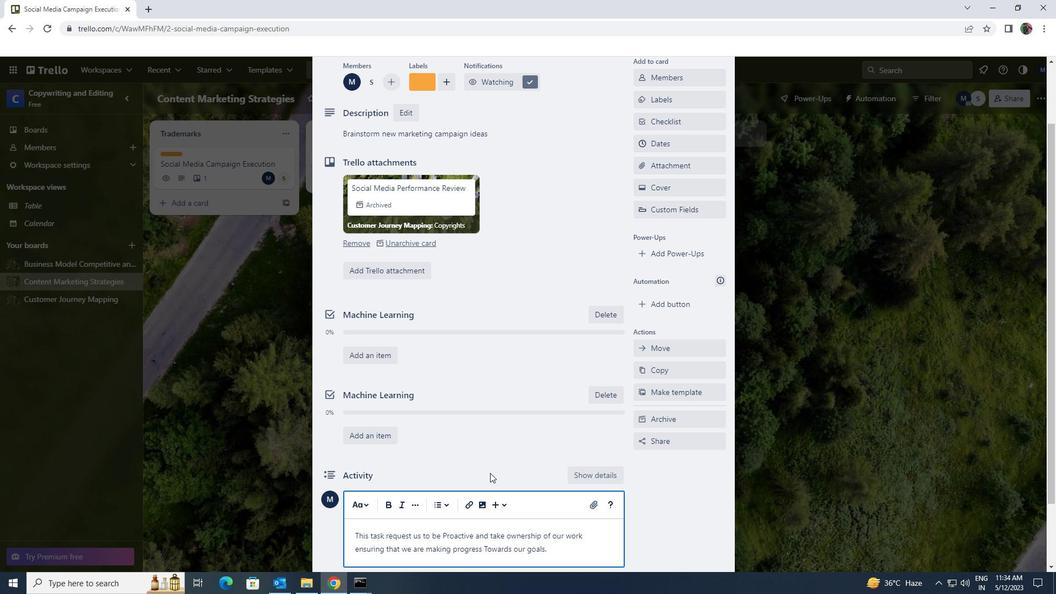 
Action: Mouse moved to (368, 505)
Screenshot: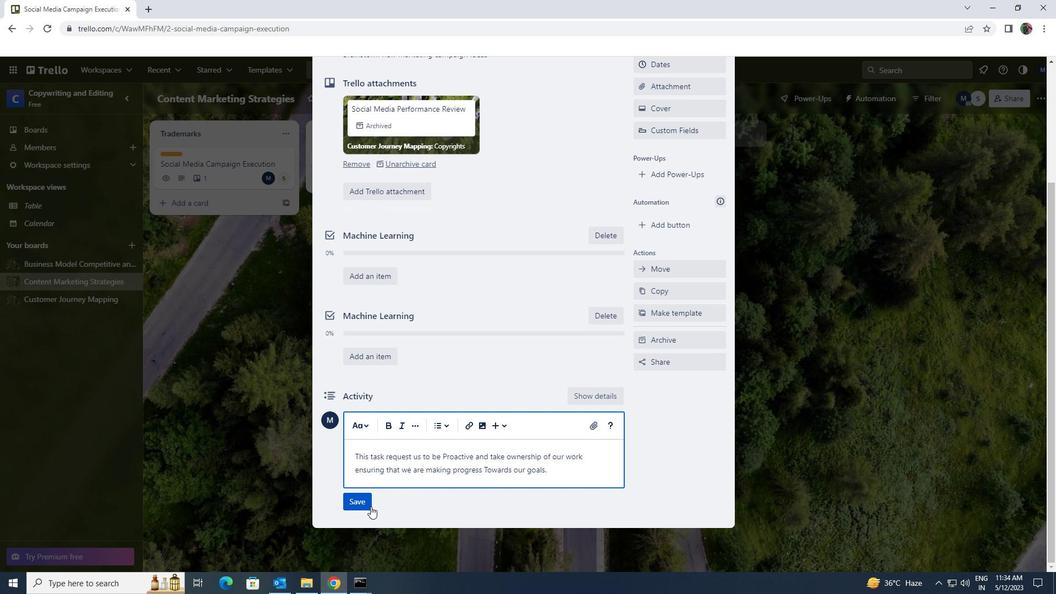 
Action: Mouse pressed left at (368, 505)
Screenshot: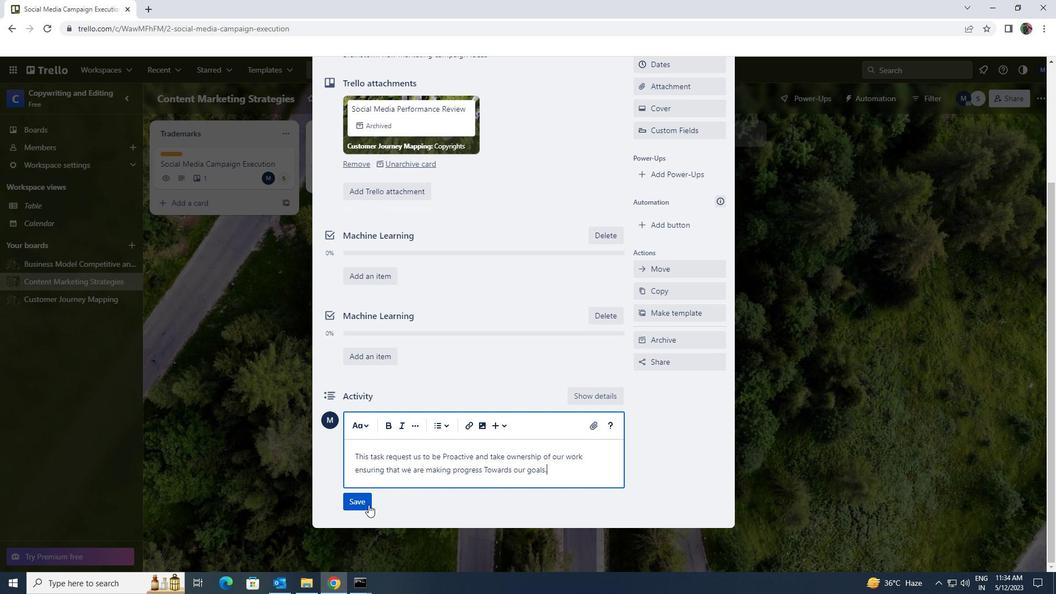 
Action: Mouse moved to (471, 416)
Screenshot: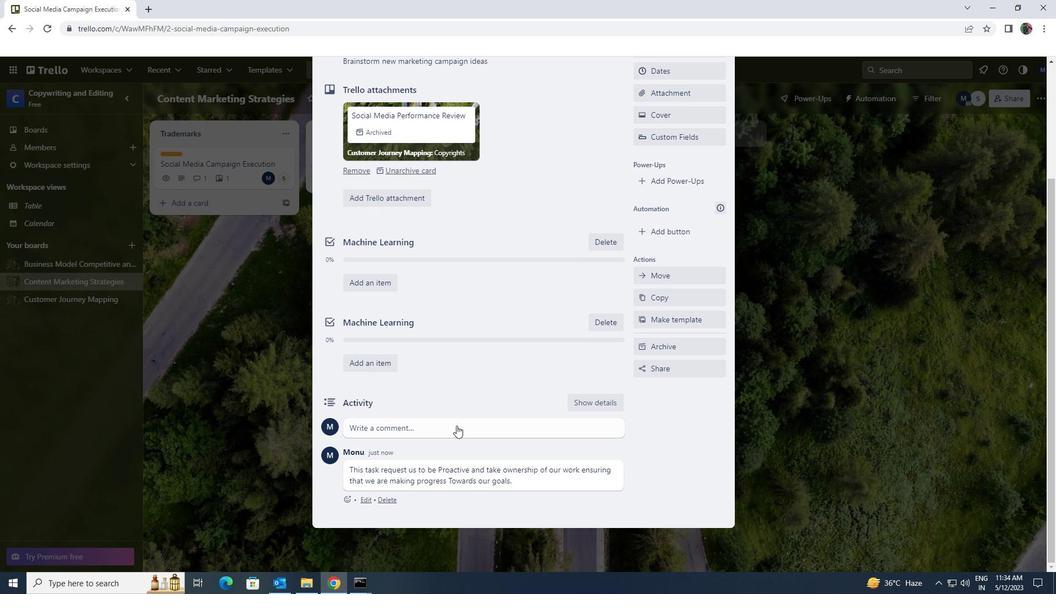 
Action: Mouse scrolled (471, 416) with delta (0, 0)
Screenshot: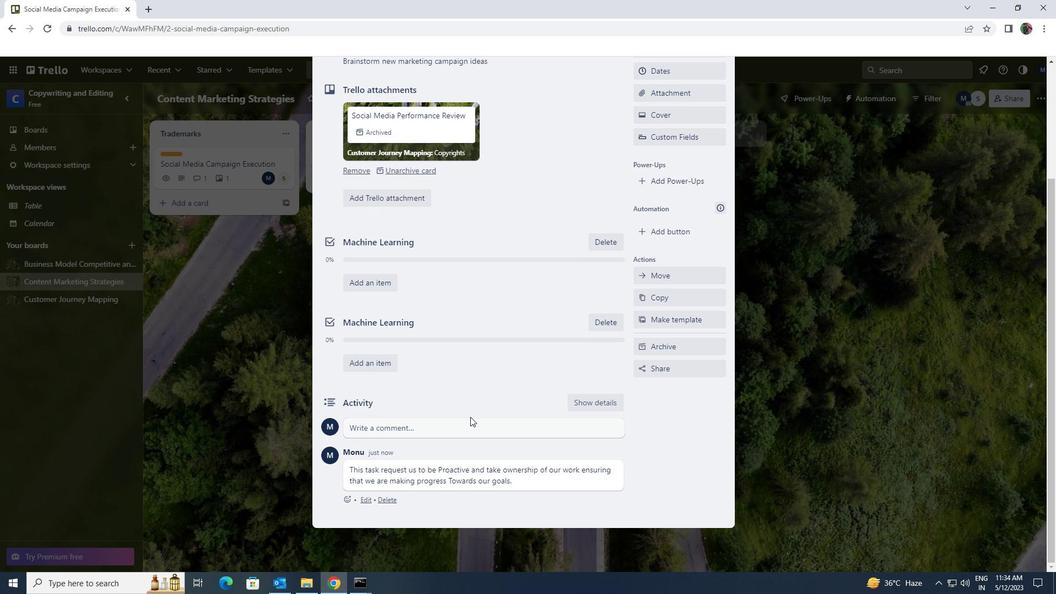 
Action: Mouse scrolled (471, 416) with delta (0, 0)
Screenshot: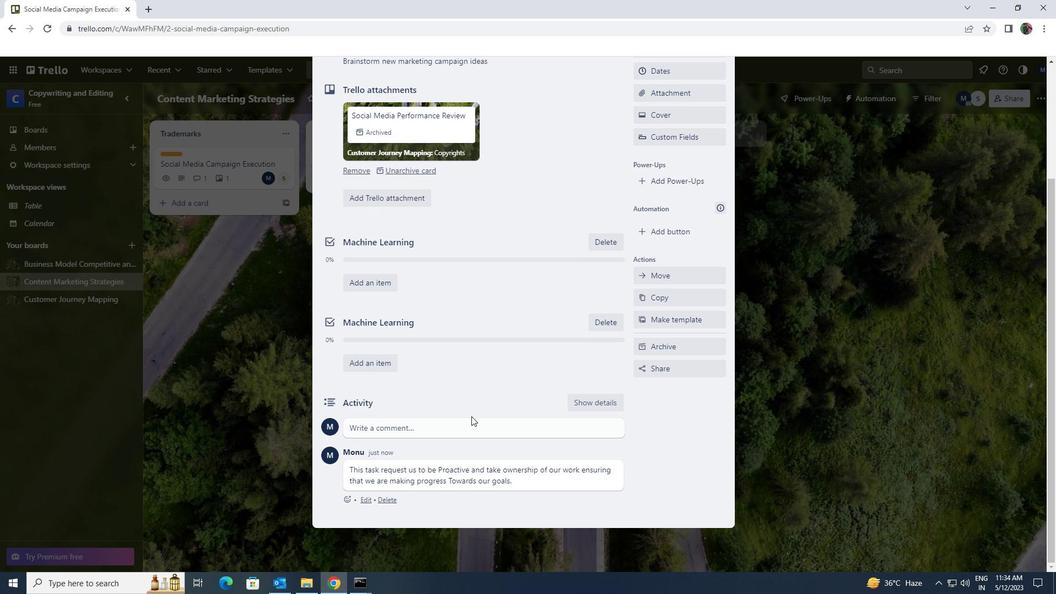 
Action: Mouse moved to (472, 416)
Screenshot: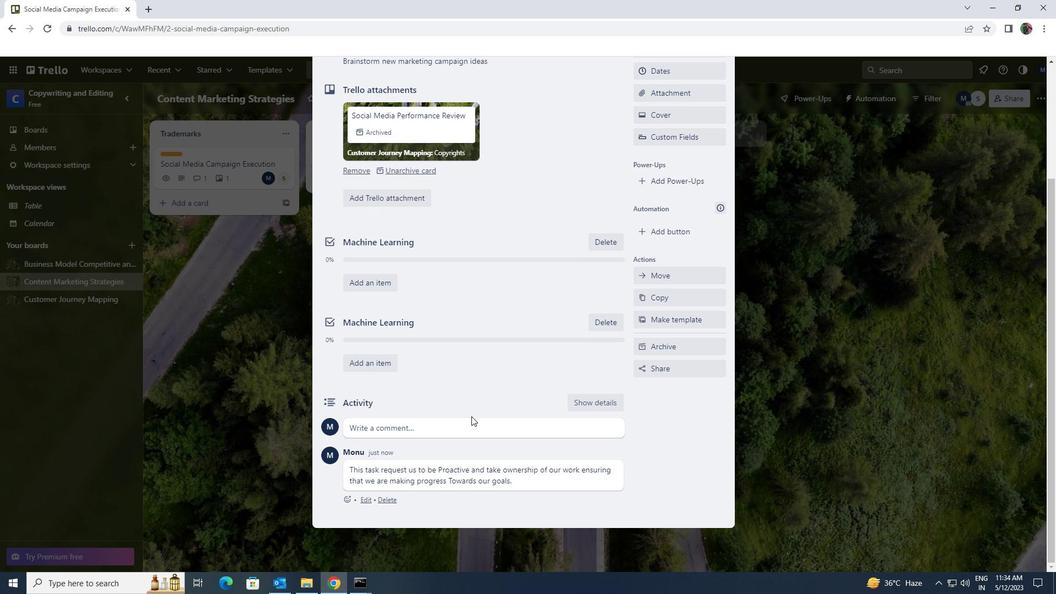 
Action: Mouse scrolled (472, 416) with delta (0, 0)
Screenshot: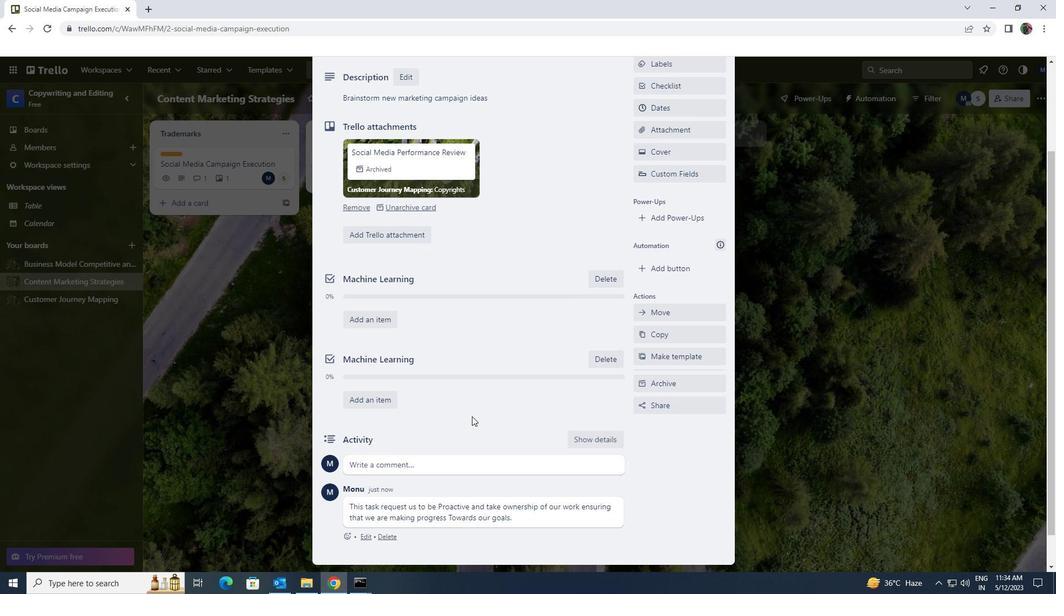 
Action: Mouse moved to (658, 225)
Screenshot: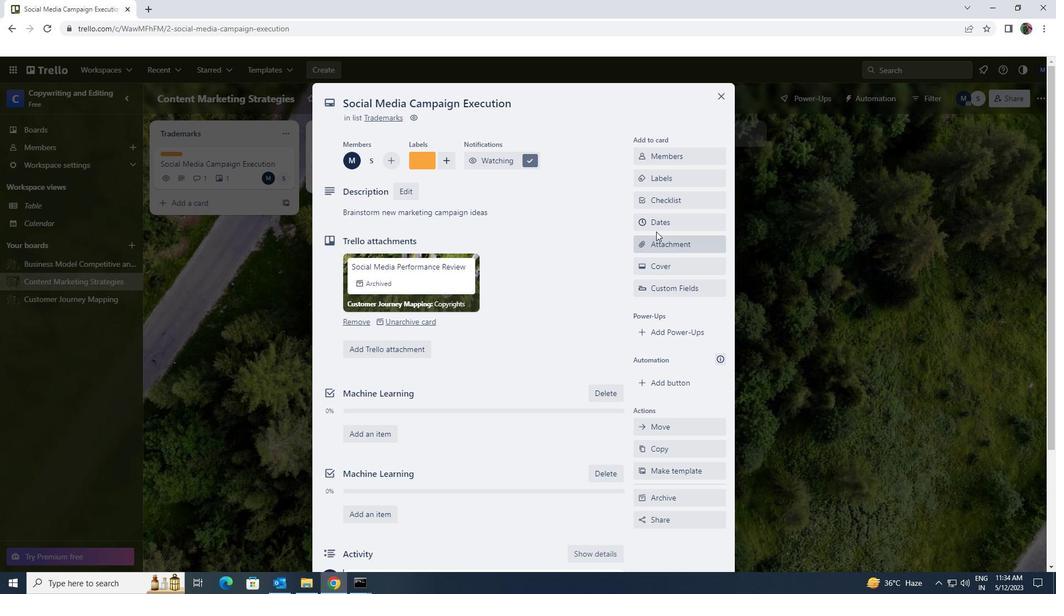 
Action: Mouse pressed left at (658, 225)
Screenshot: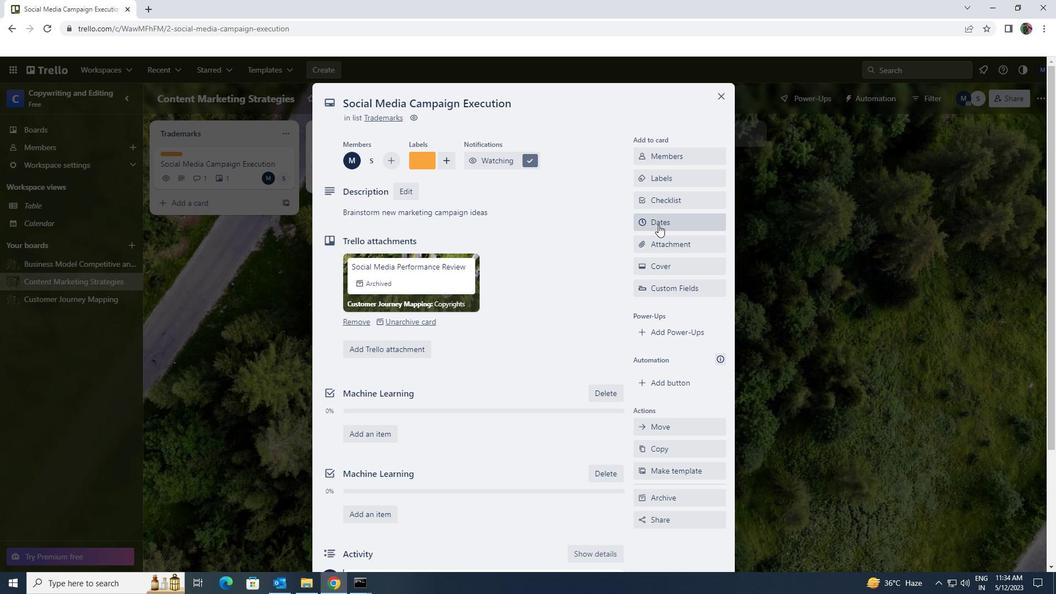
Action: Mouse moved to (646, 298)
Screenshot: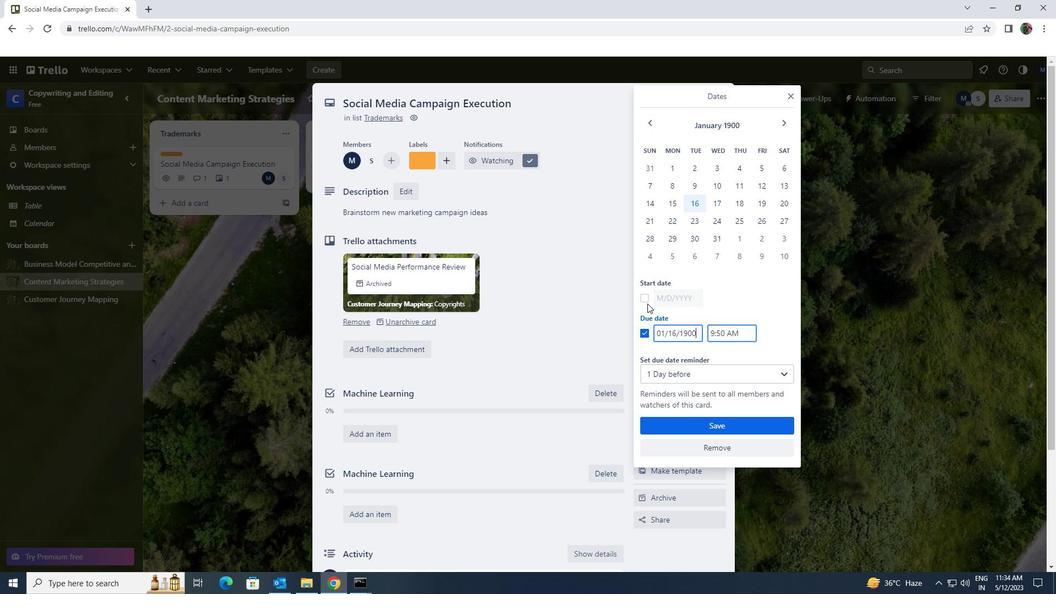 
Action: Mouse pressed left at (646, 298)
Screenshot: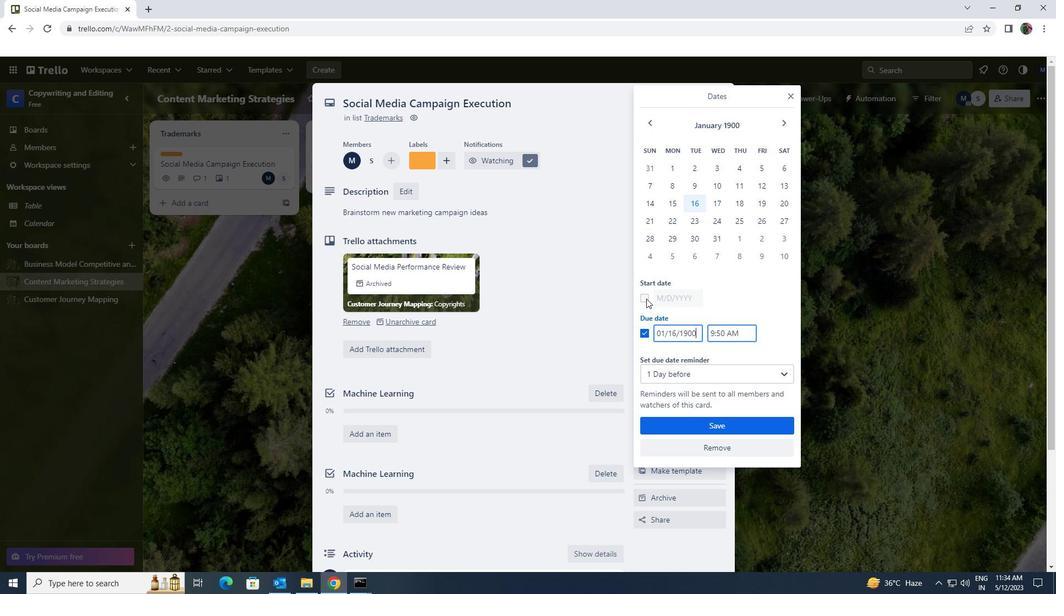 
Action: Mouse moved to (699, 298)
Screenshot: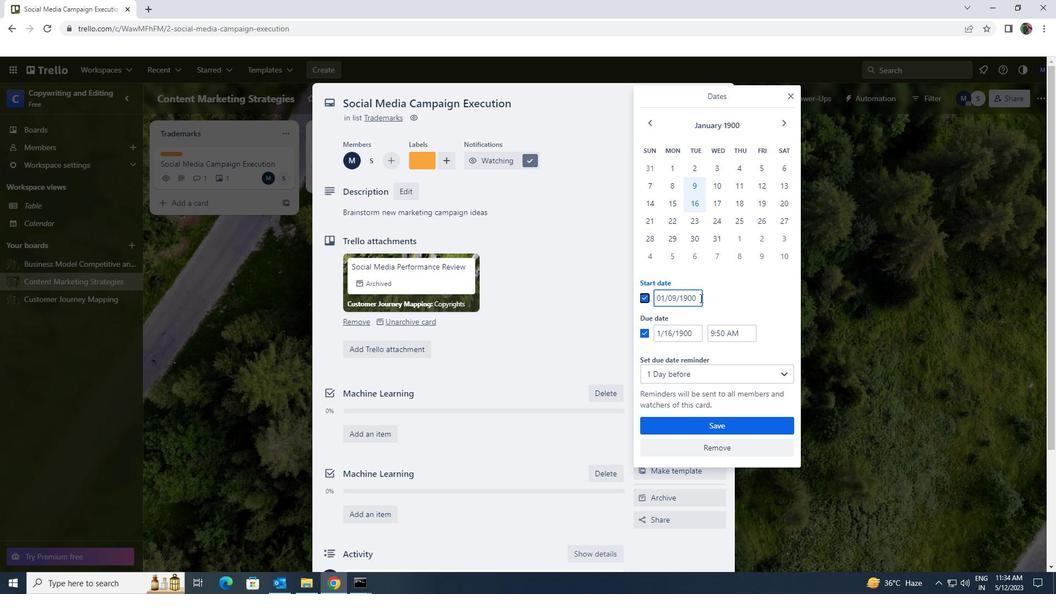 
Action: Mouse pressed left at (699, 298)
Screenshot: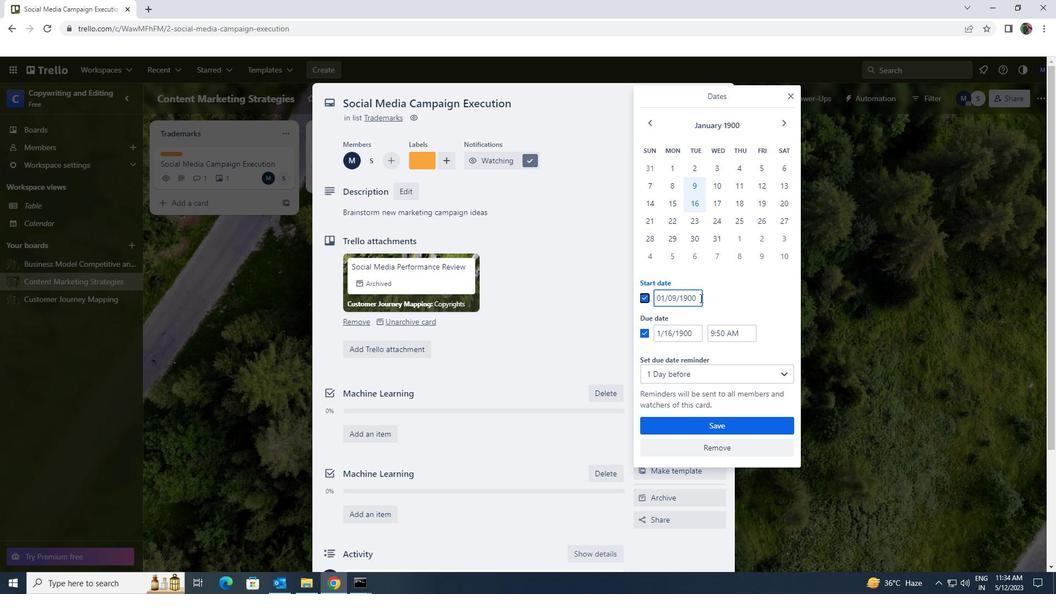 
Action: Mouse moved to (656, 298)
Screenshot: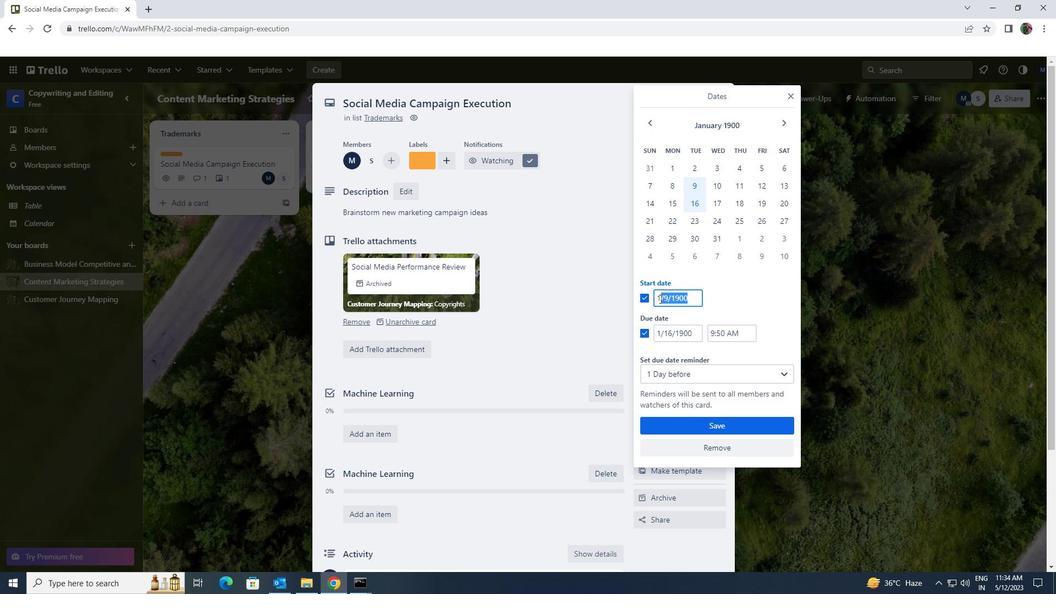
Action: Key pressed 1//1/1900
Screenshot: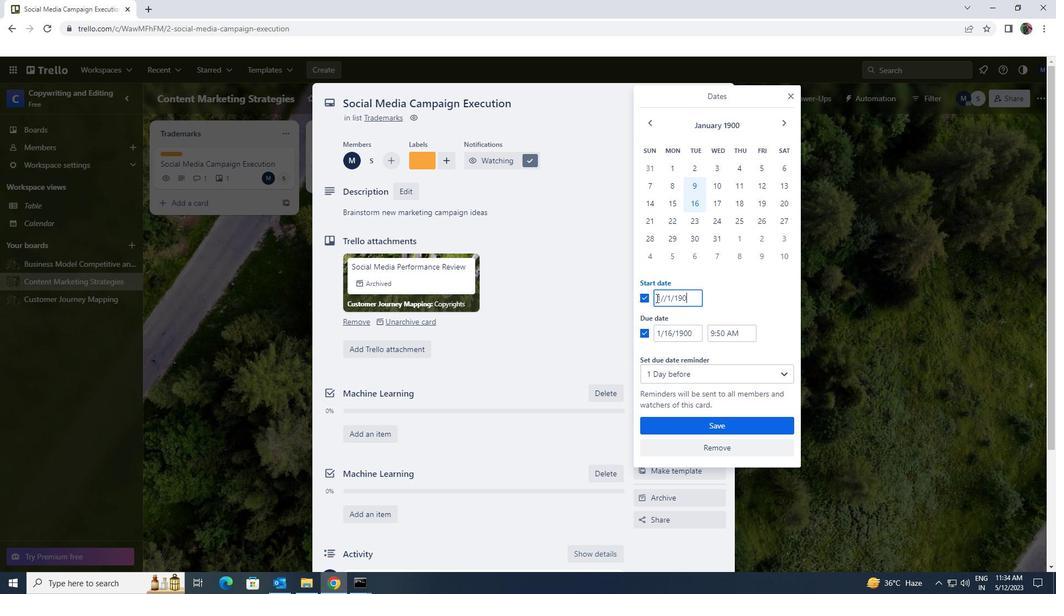 
Action: Mouse moved to (692, 331)
Screenshot: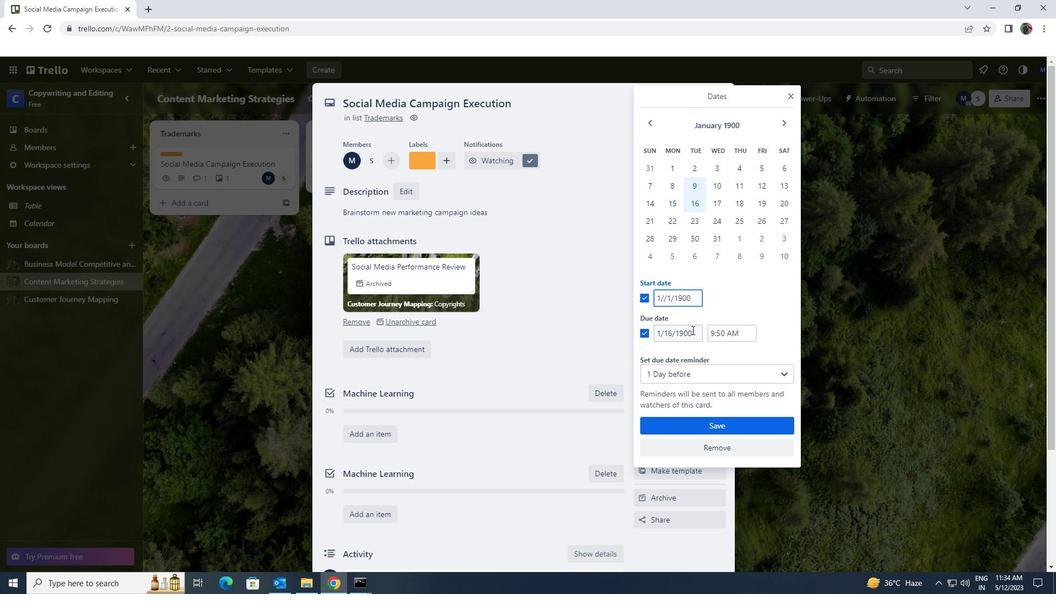
Action: Mouse pressed left at (692, 331)
Screenshot: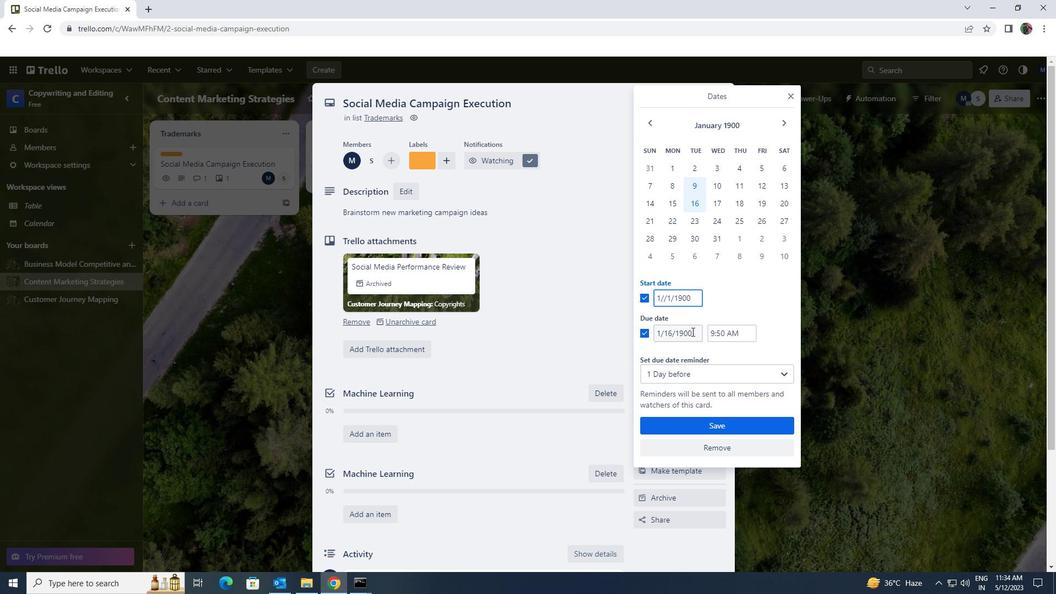 
Action: Mouse moved to (651, 332)
Screenshot: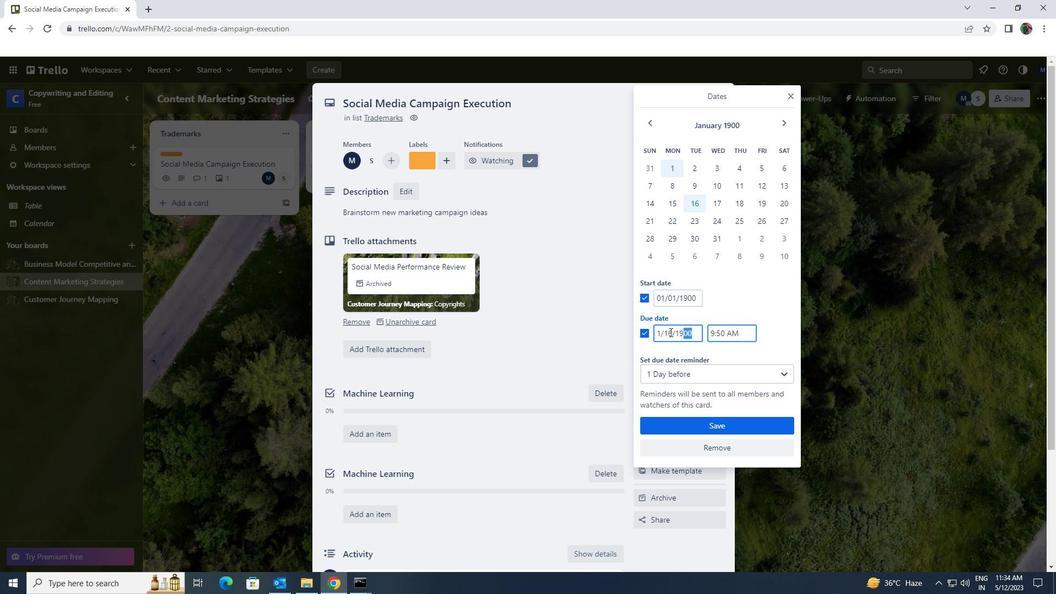 
Action: Key pressed 1/8/1900
Screenshot: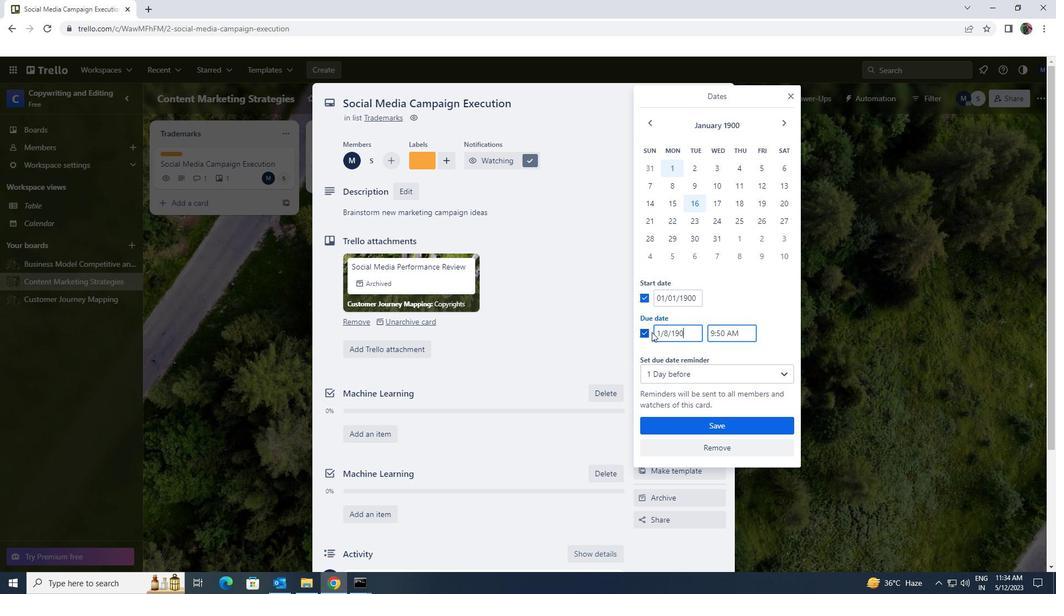 
Action: Mouse moved to (739, 427)
Screenshot: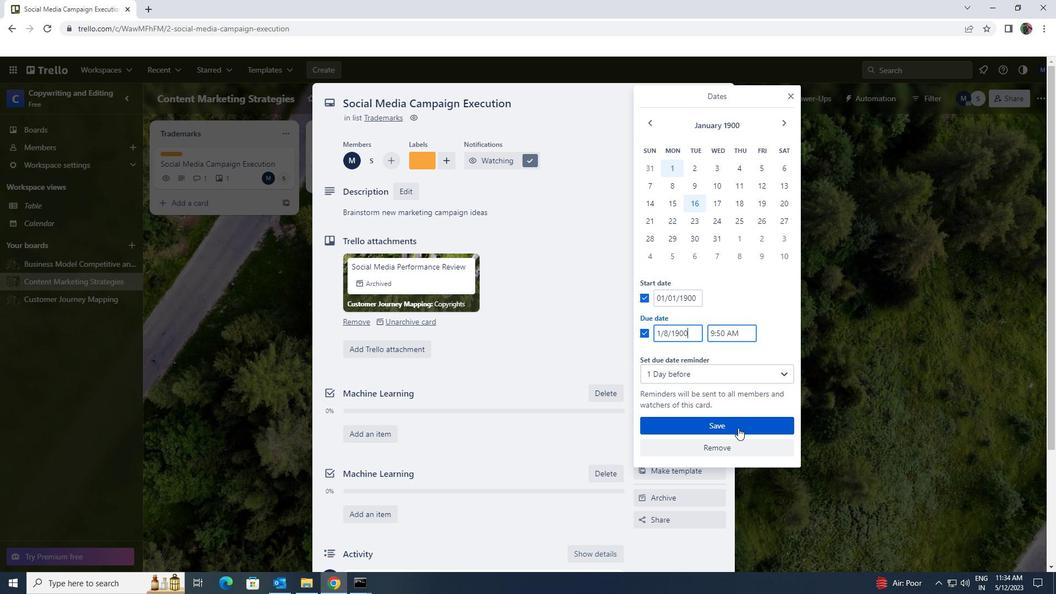
Action: Mouse pressed left at (739, 427)
Screenshot: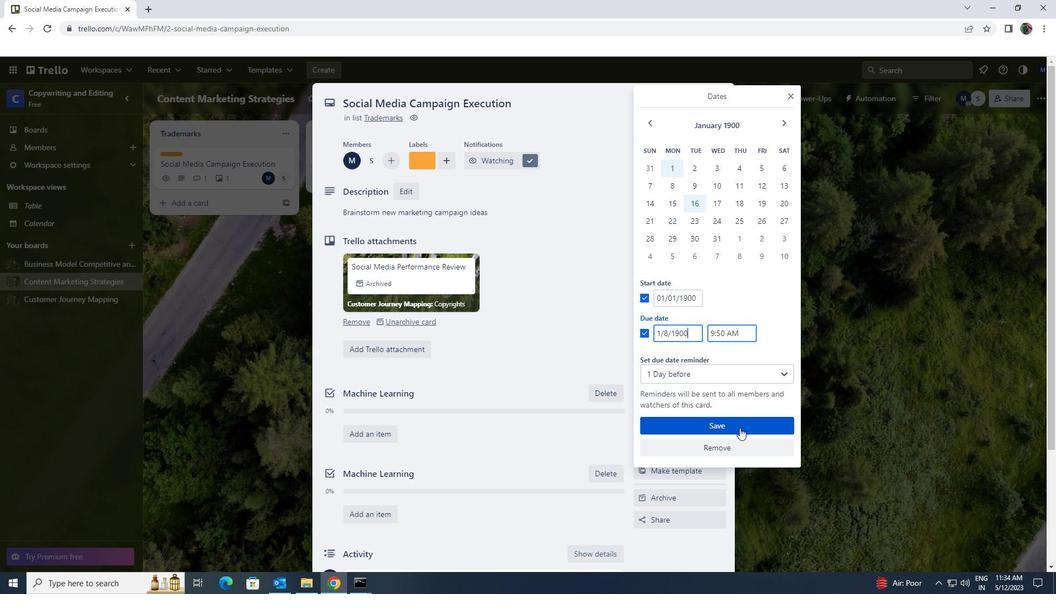 
